 Task: Add Sprouts Shredded Mexican Style Cheese to the cart.
Action: Mouse moved to (364, 158)
Screenshot: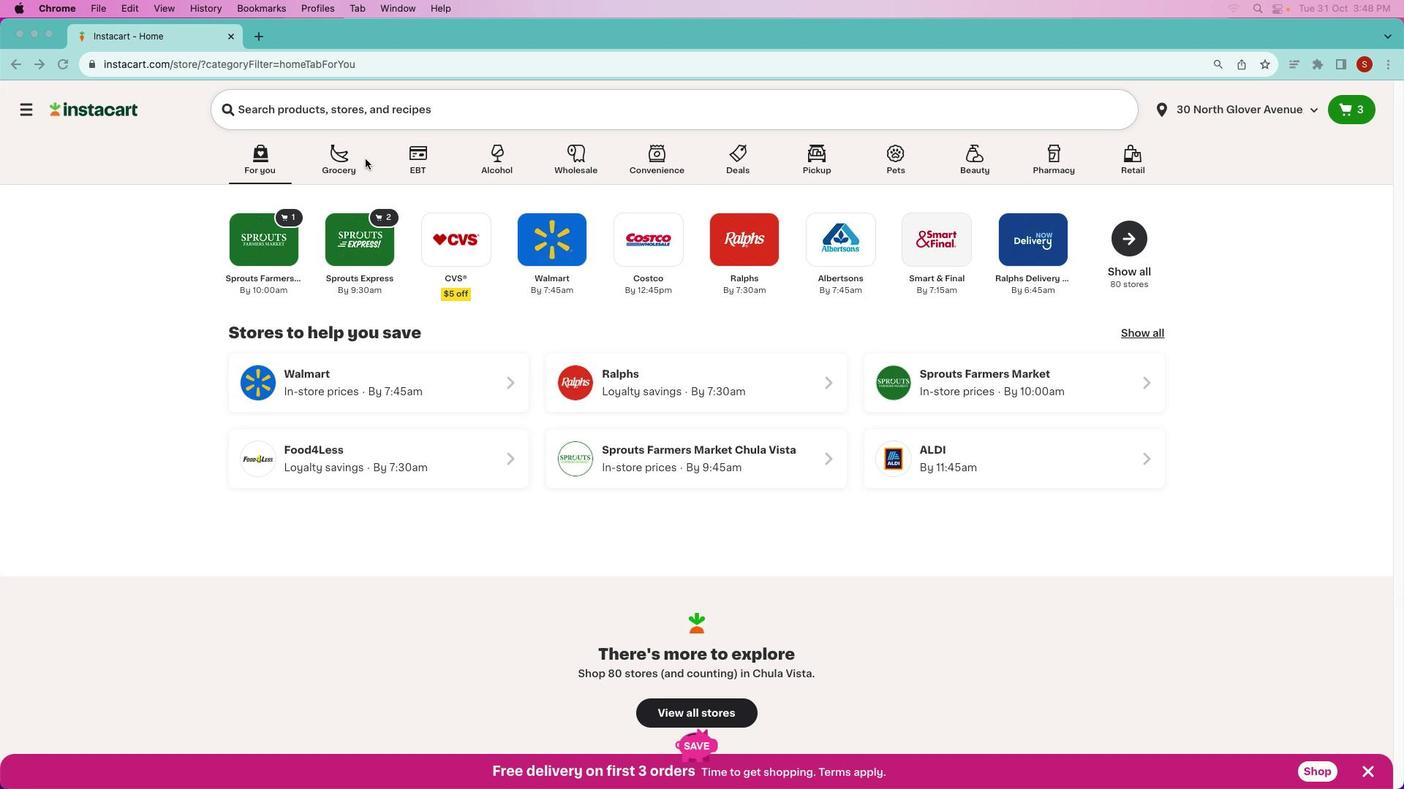 
Action: Mouse pressed left at (364, 158)
Screenshot: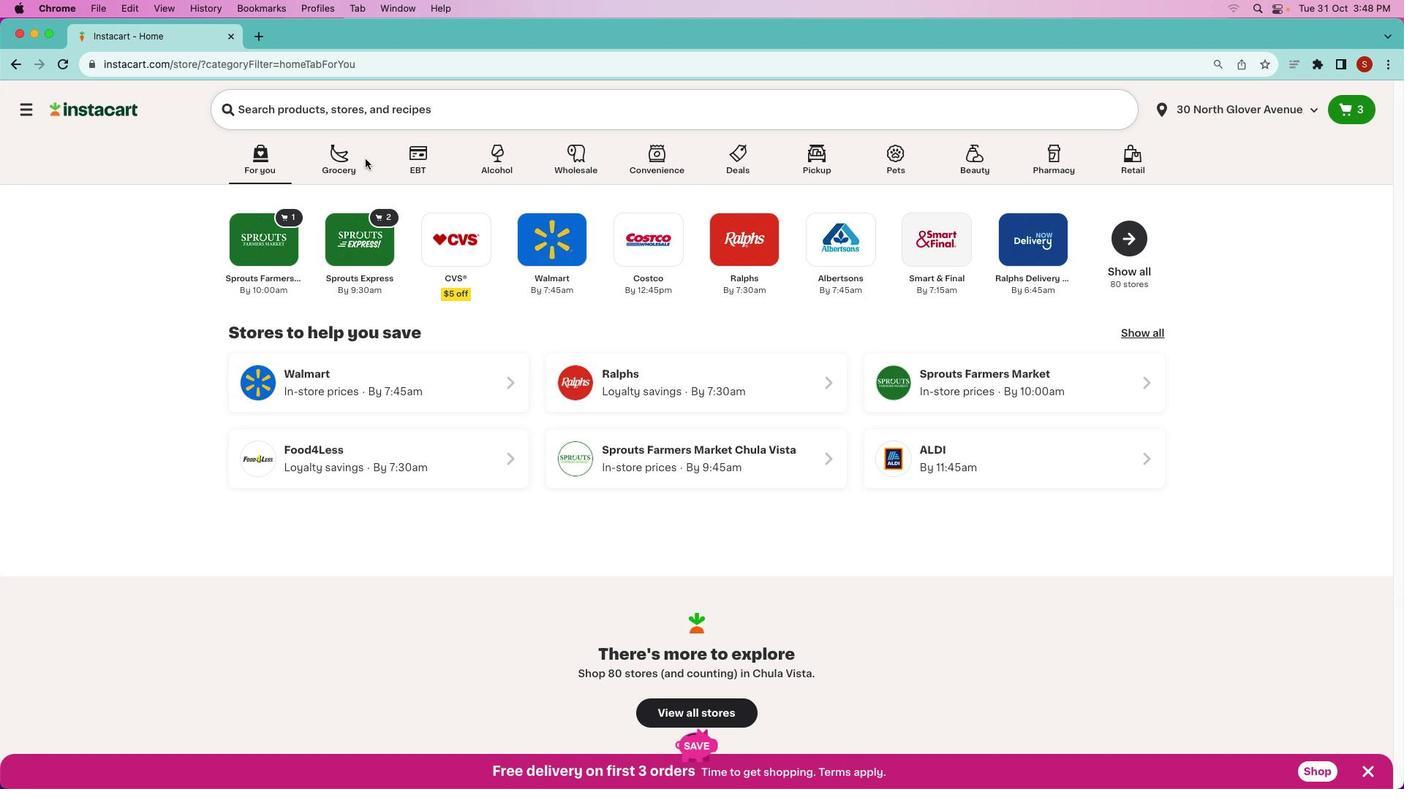 
Action: Mouse moved to (364, 159)
Screenshot: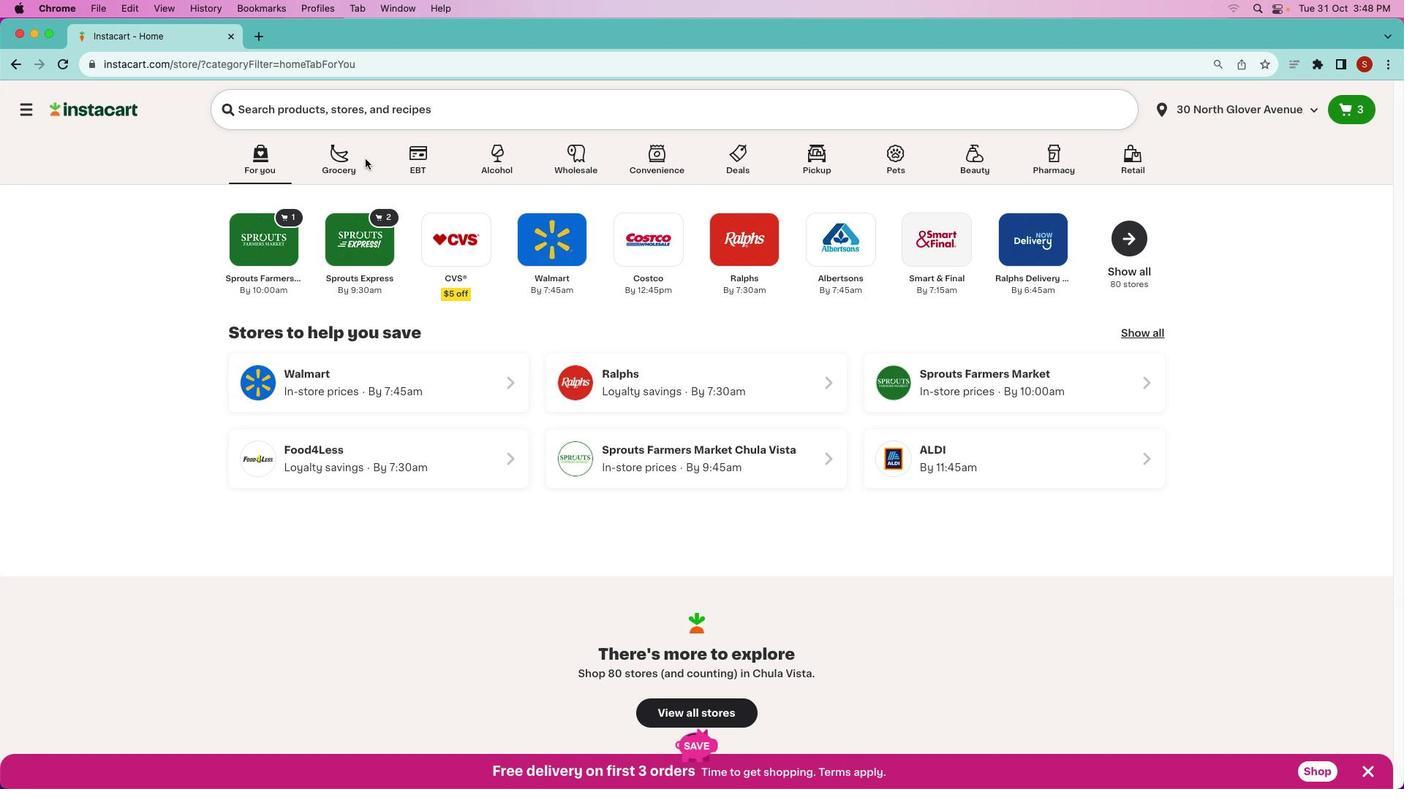 
Action: Mouse pressed left at (364, 159)
Screenshot: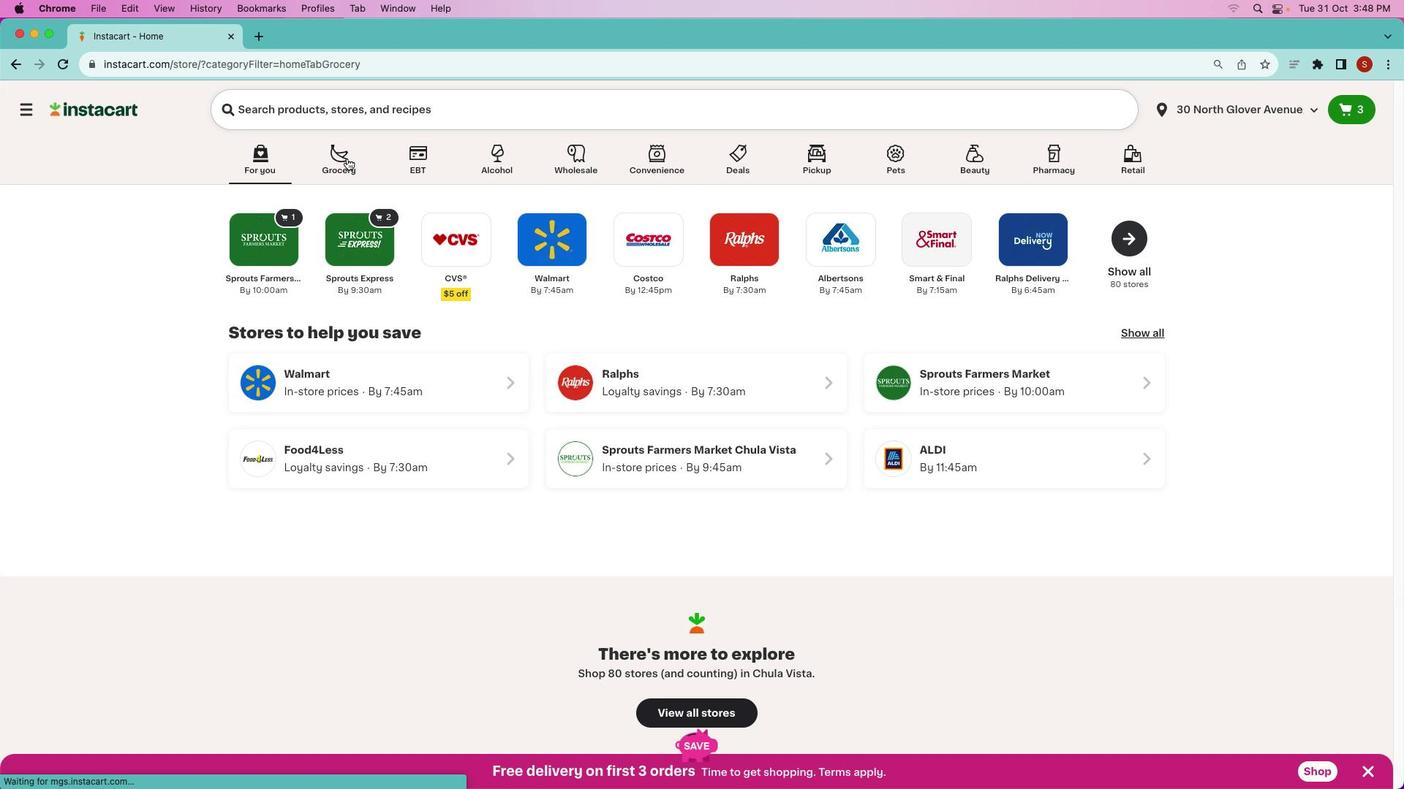 
Action: Mouse moved to (337, 156)
Screenshot: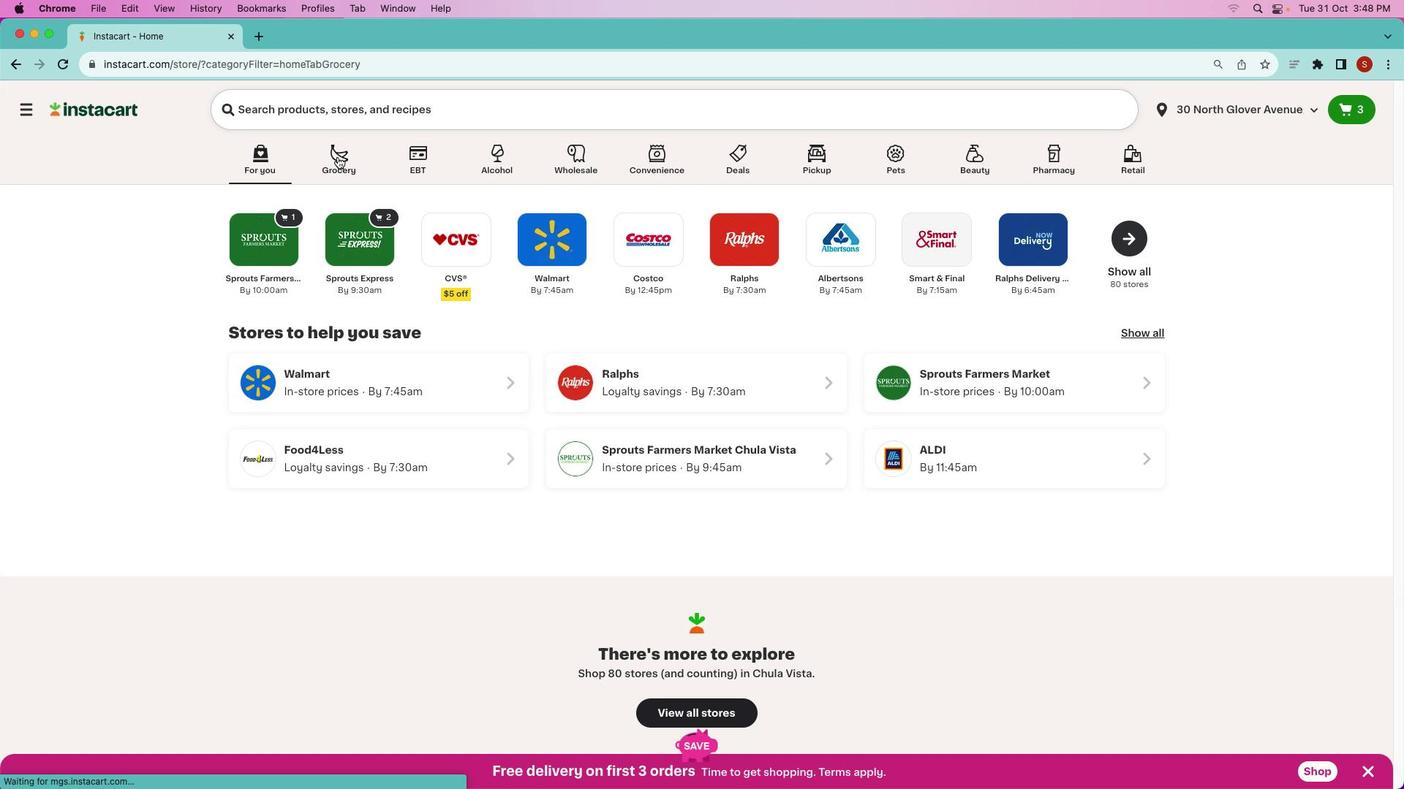 
Action: Mouse pressed left at (337, 156)
Screenshot: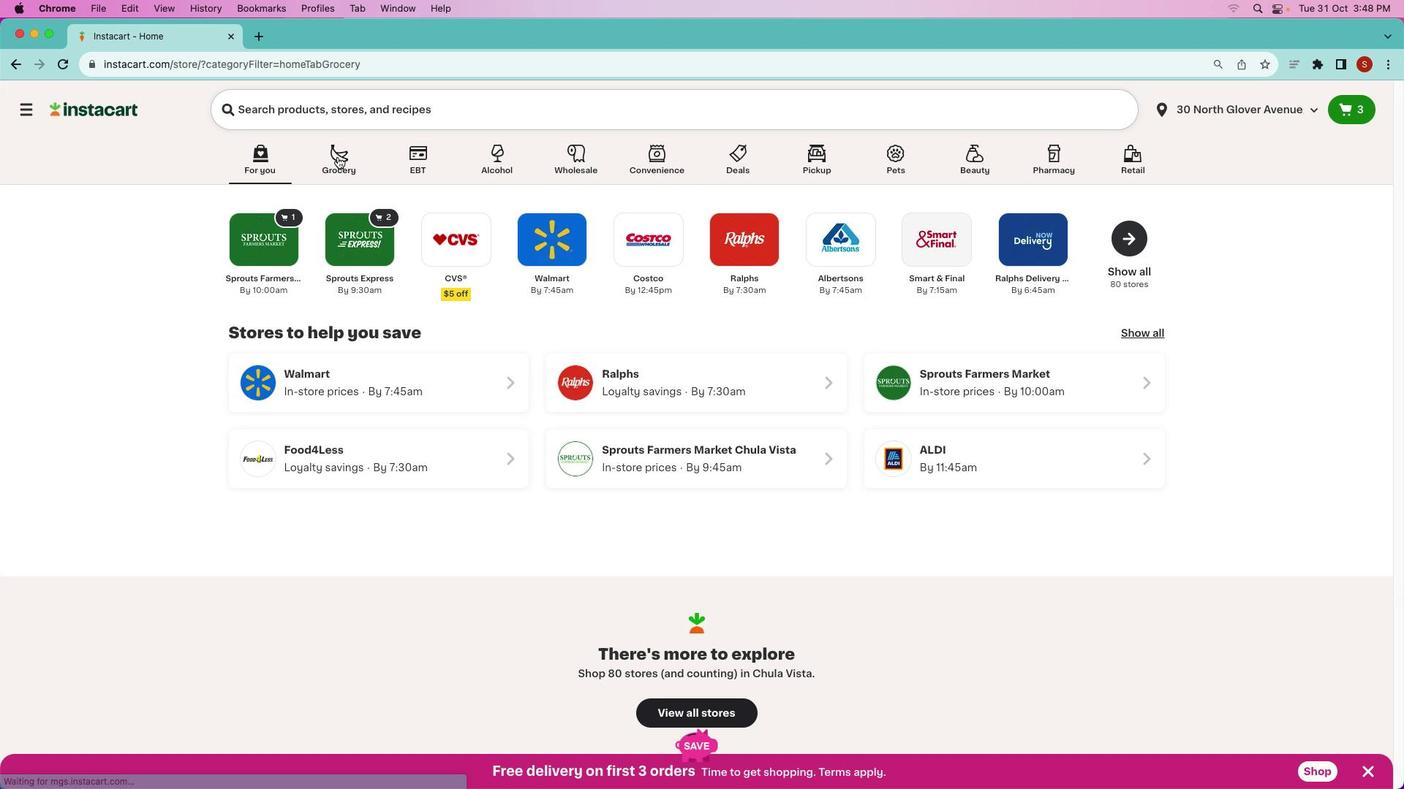 
Action: Mouse pressed left at (337, 156)
Screenshot: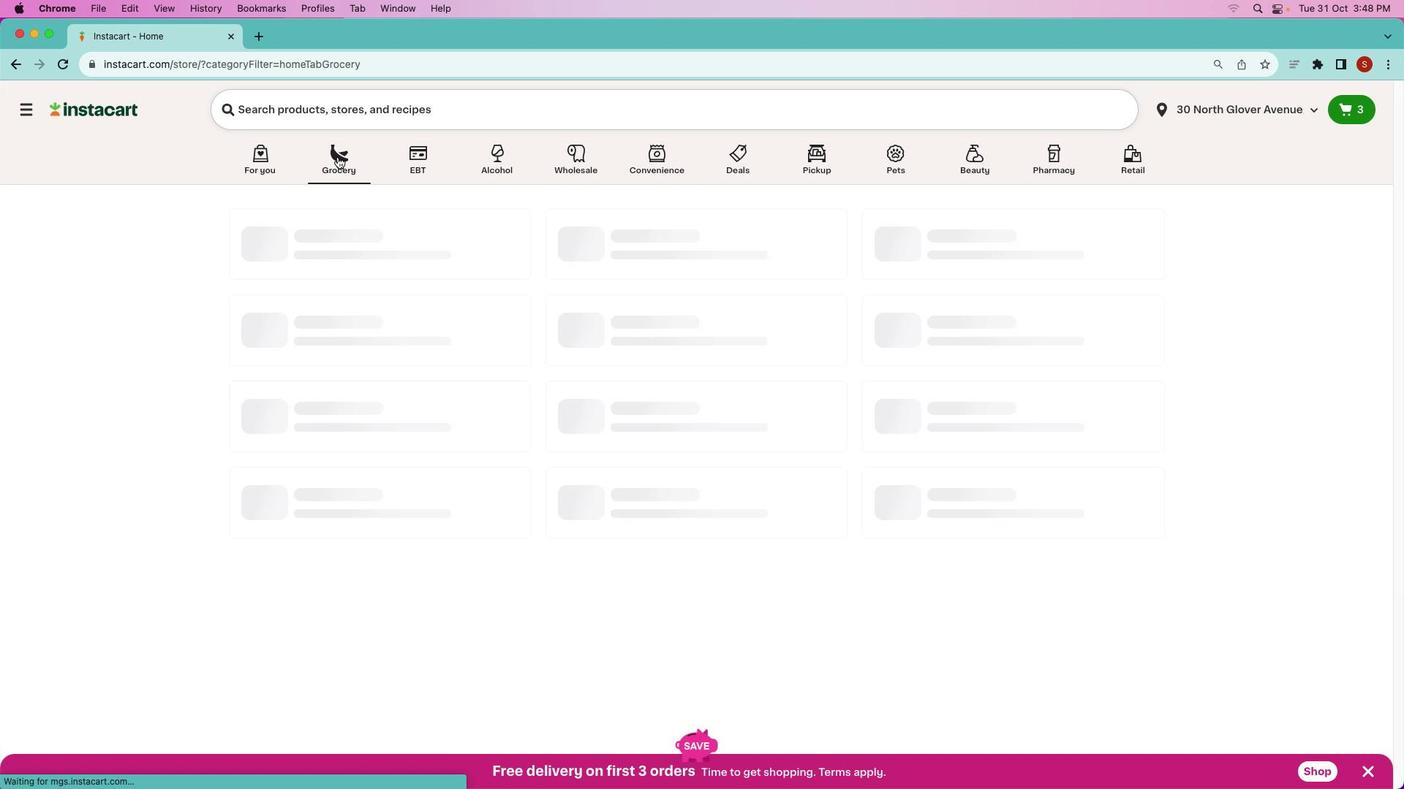 
Action: Mouse moved to (619, 397)
Screenshot: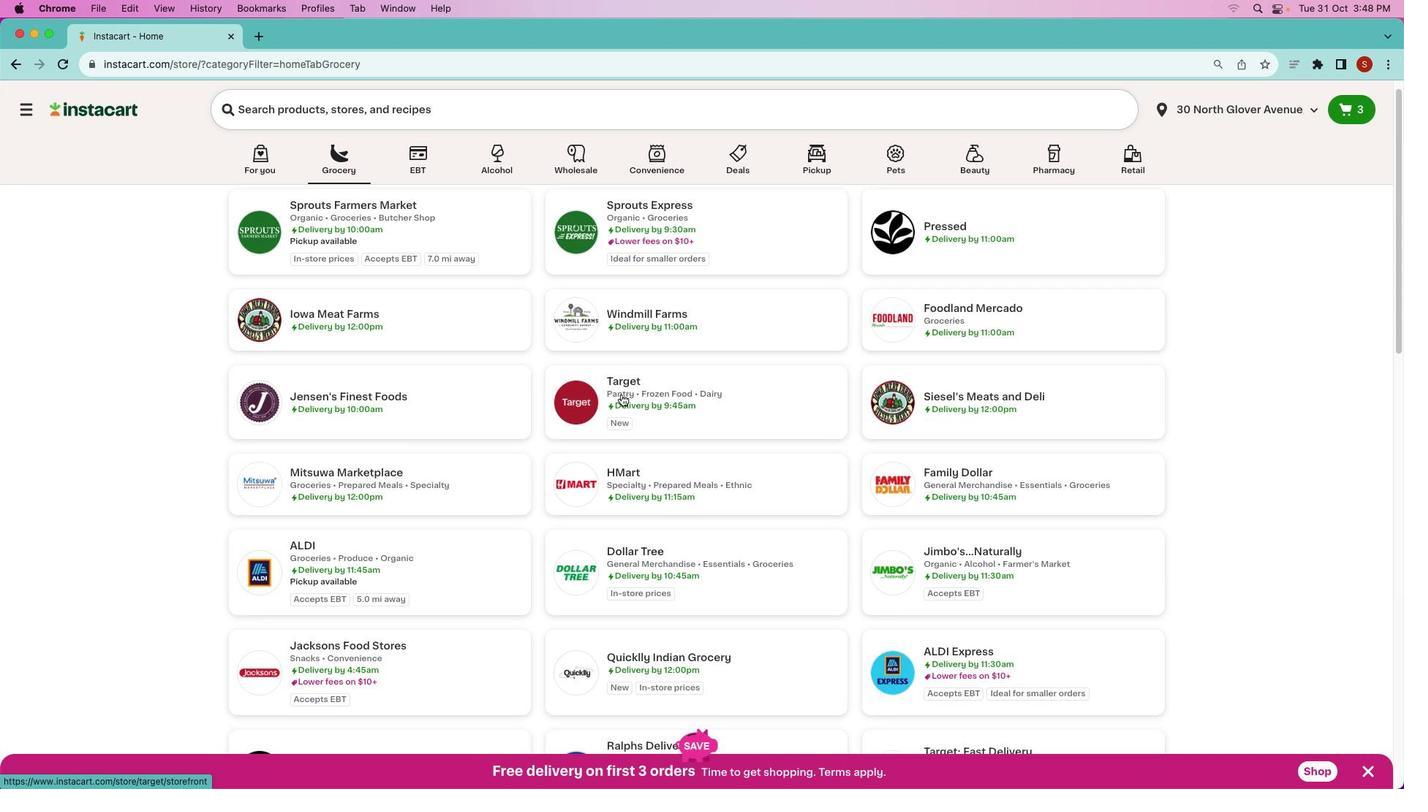 
Action: Mouse scrolled (619, 397) with delta (0, 0)
Screenshot: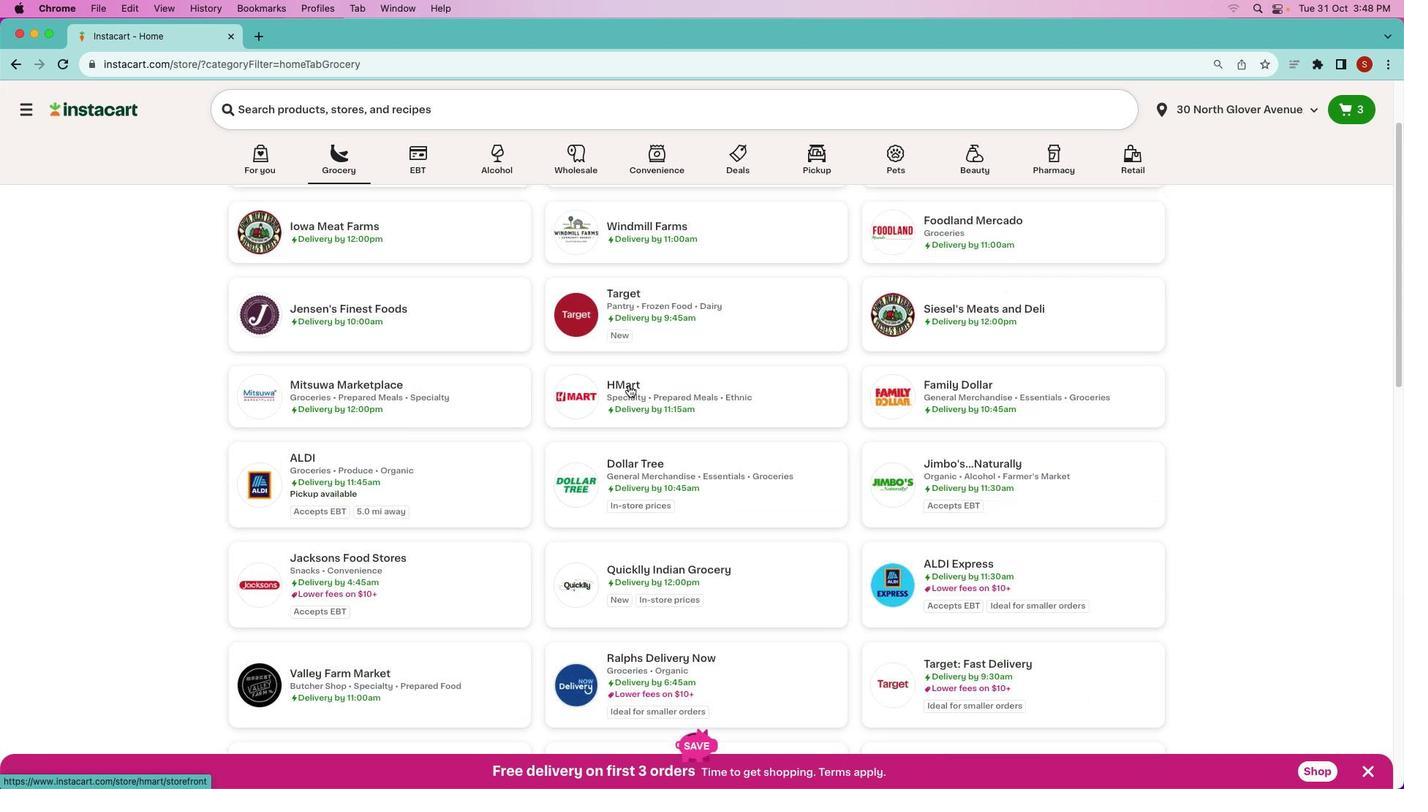 
Action: Mouse scrolled (619, 397) with delta (0, 0)
Screenshot: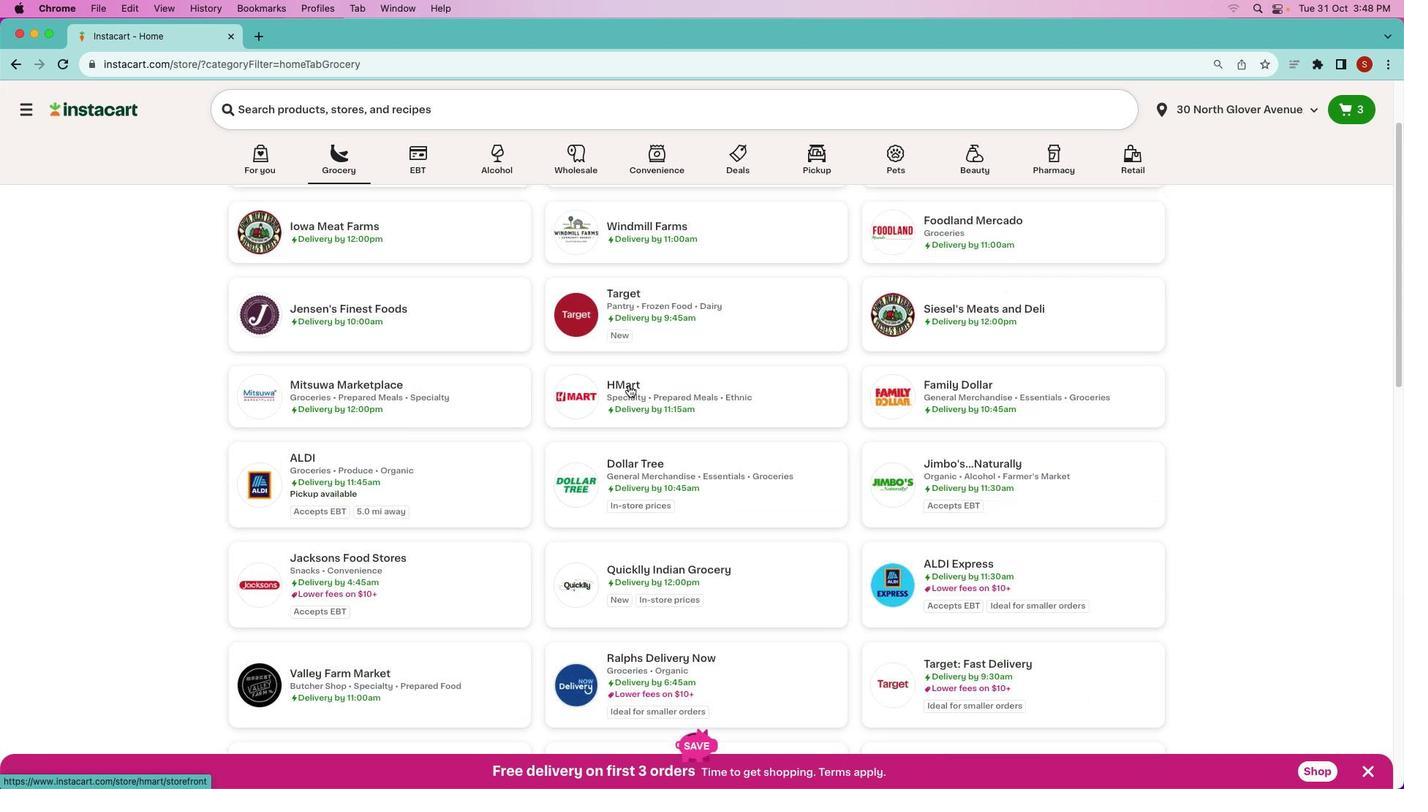 
Action: Mouse scrolled (619, 397) with delta (0, -2)
Screenshot: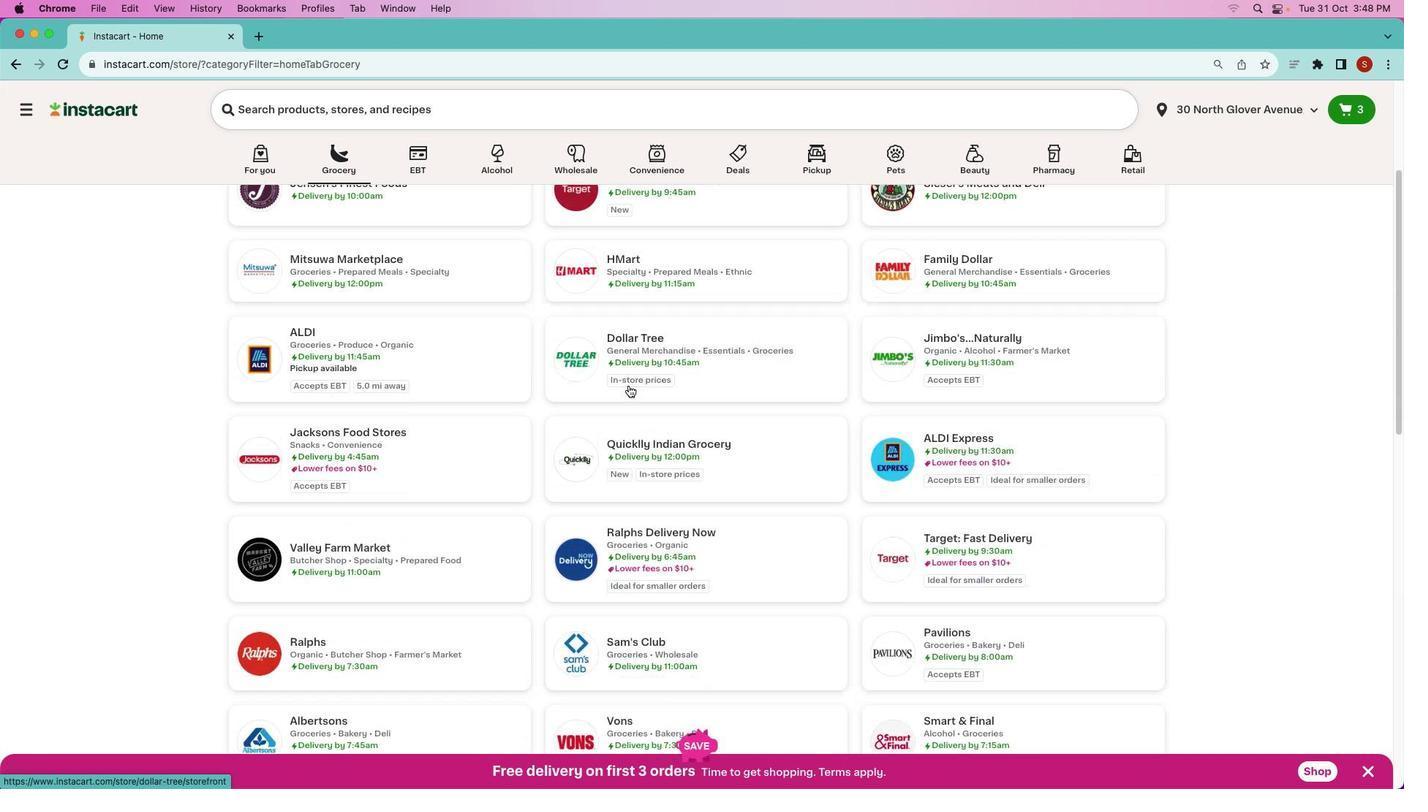
Action: Mouse scrolled (619, 397) with delta (0, -3)
Screenshot: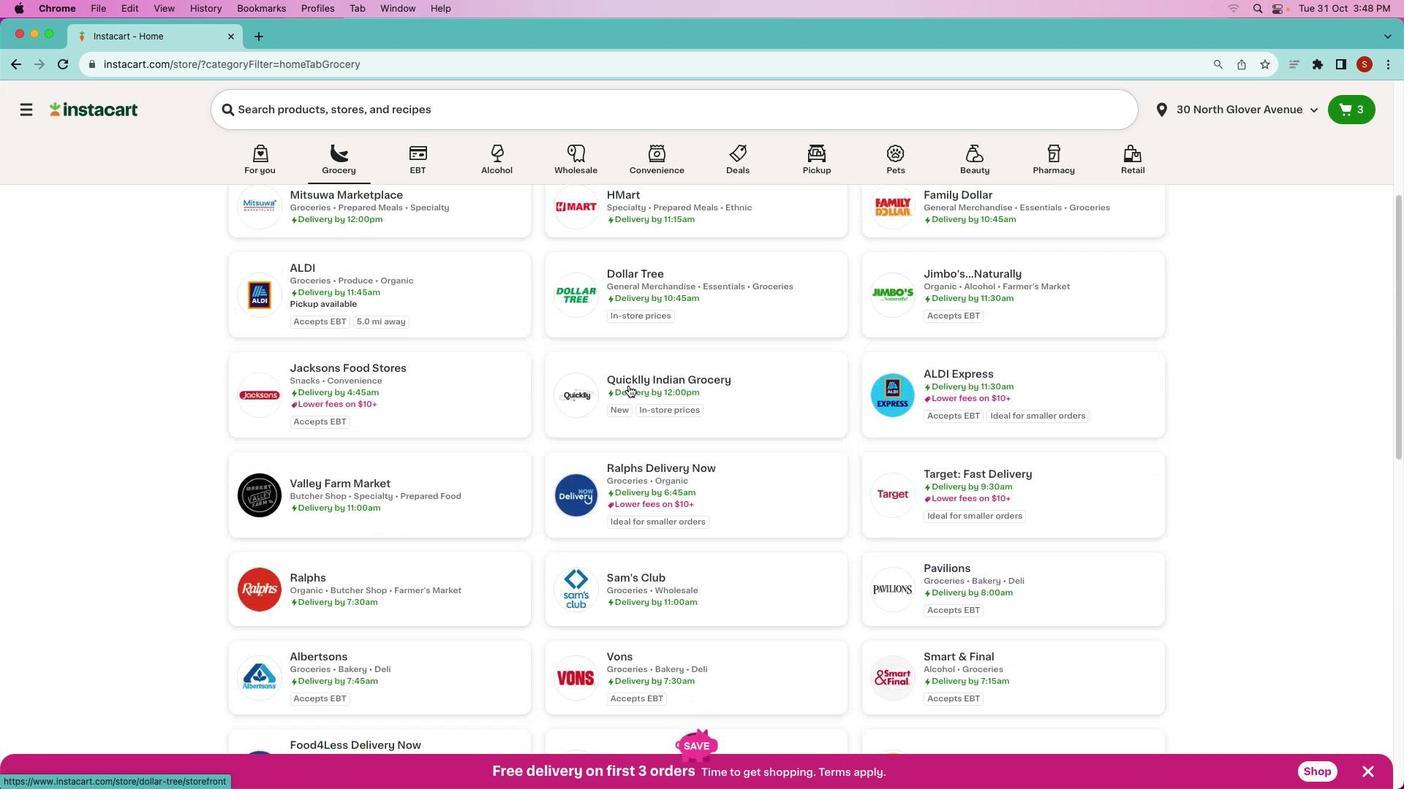 
Action: Mouse moved to (628, 389)
Screenshot: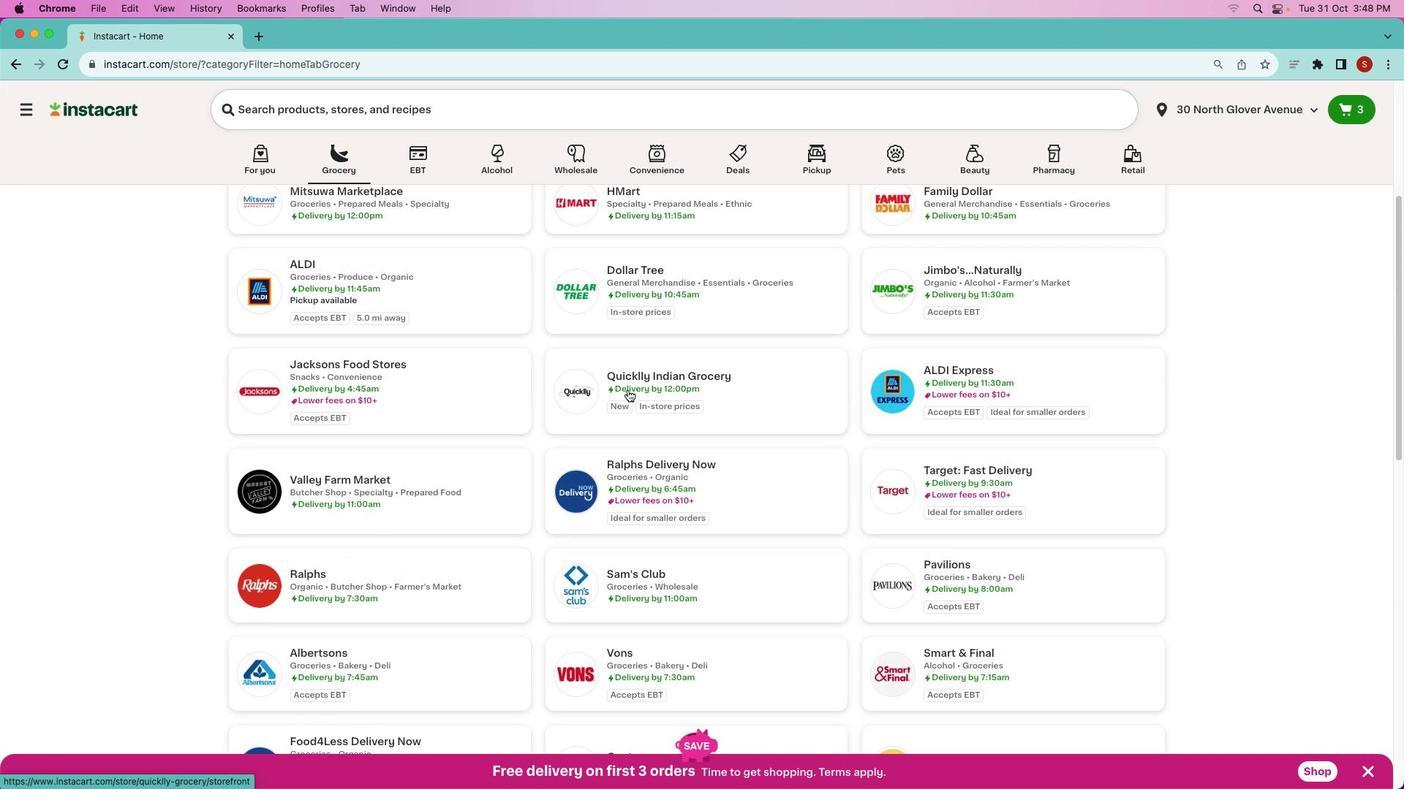 
Action: Mouse scrolled (628, 389) with delta (0, 0)
Screenshot: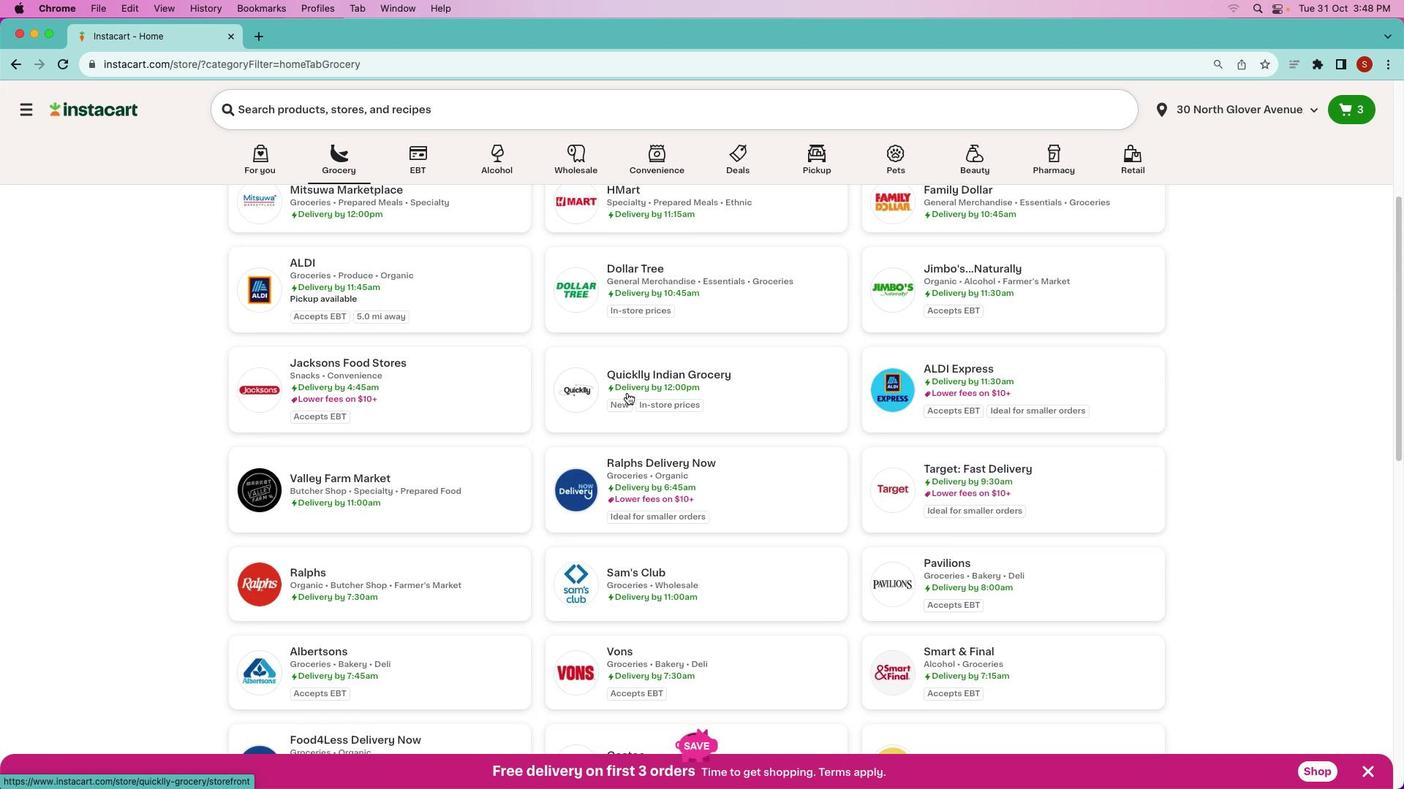 
Action: Mouse moved to (626, 395)
Screenshot: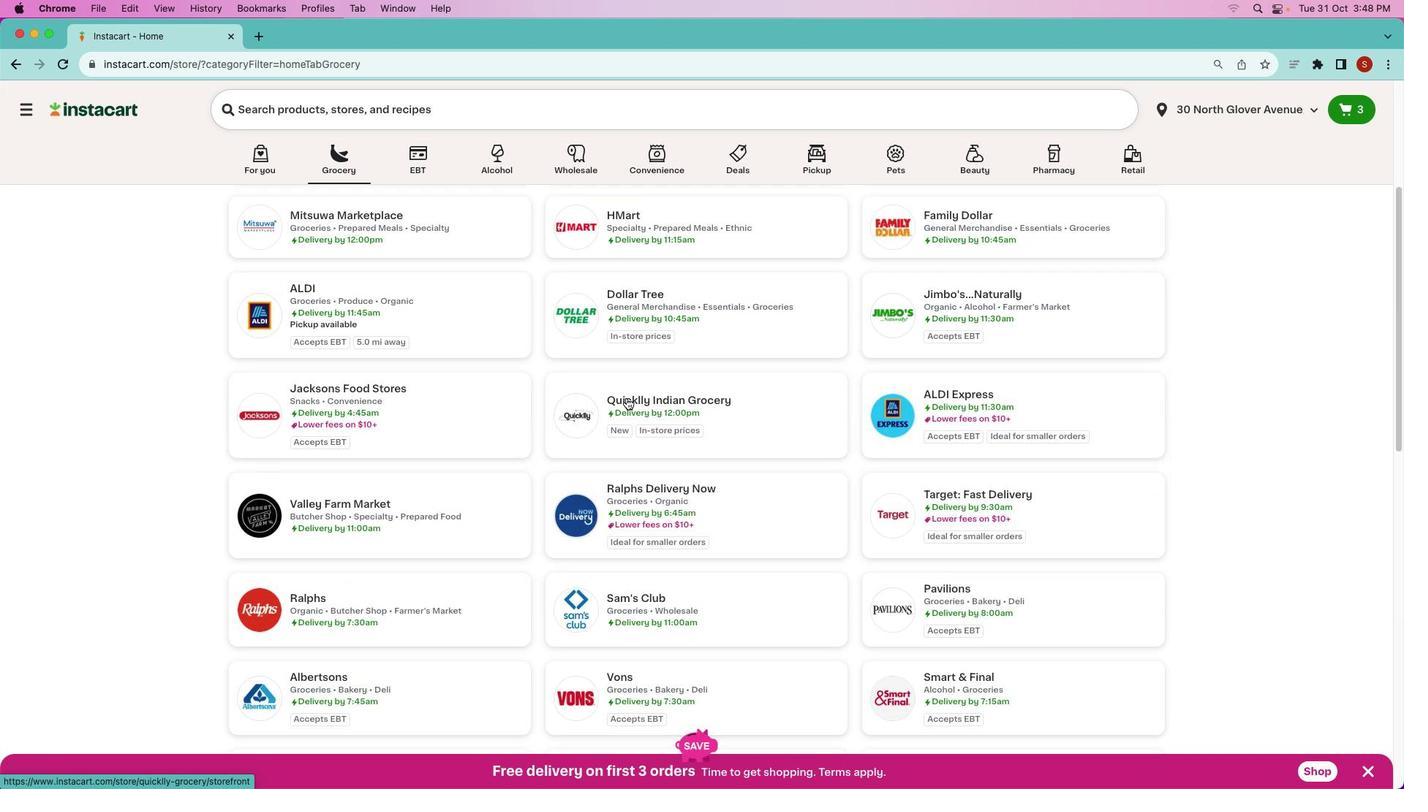 
Action: Mouse scrolled (626, 395) with delta (0, 0)
Screenshot: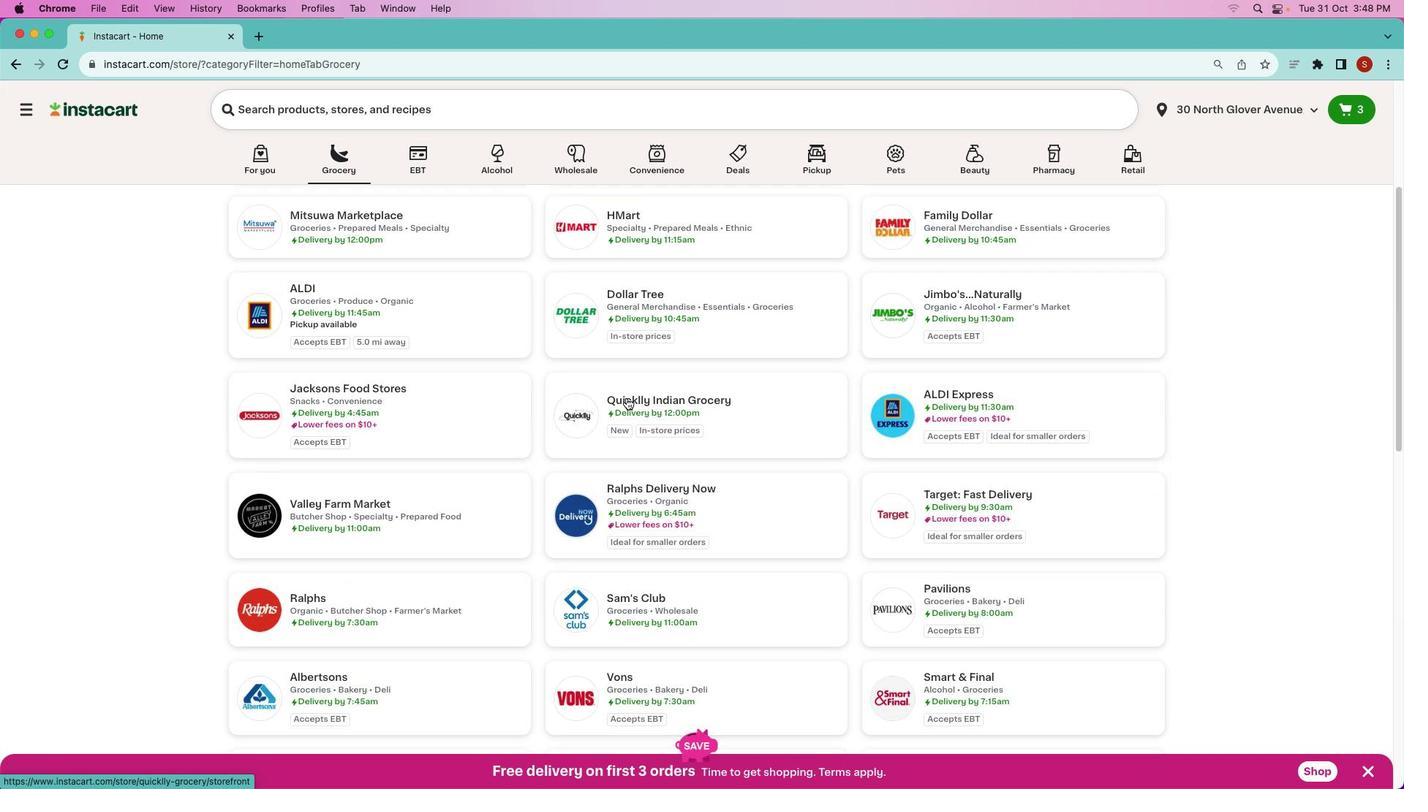 
Action: Mouse scrolled (626, 395) with delta (0, 0)
Screenshot: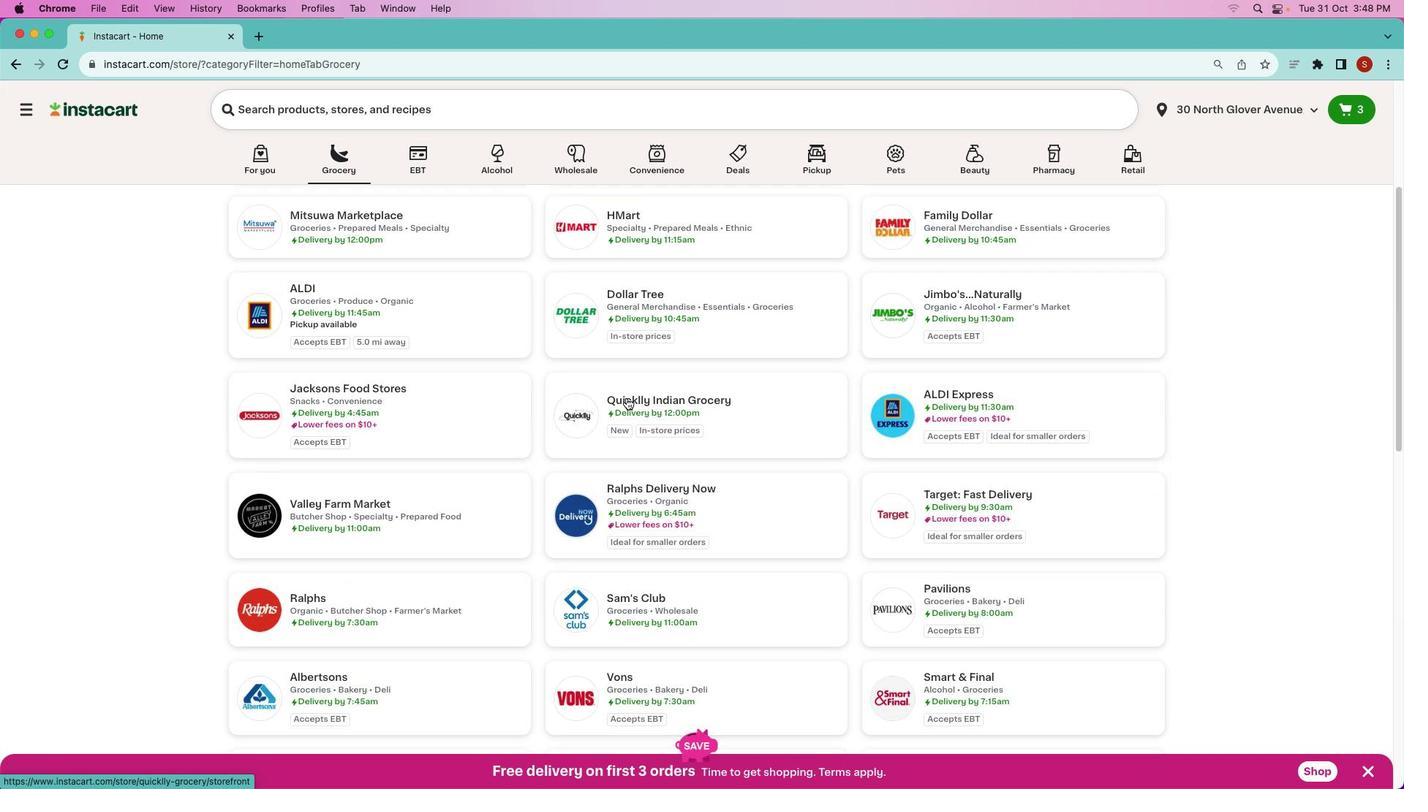 
Action: Mouse moved to (626, 398)
Screenshot: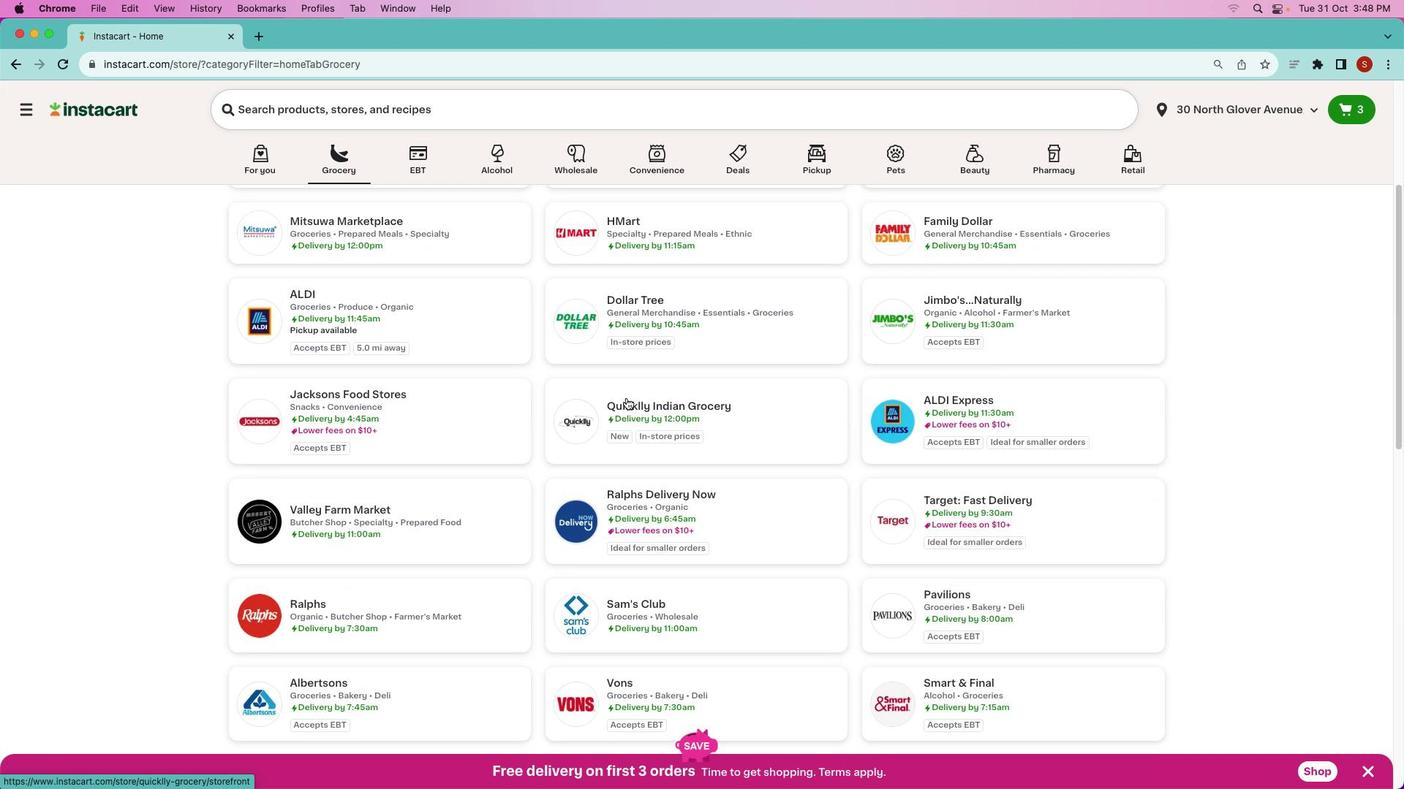 
Action: Mouse scrolled (626, 398) with delta (0, 0)
Screenshot: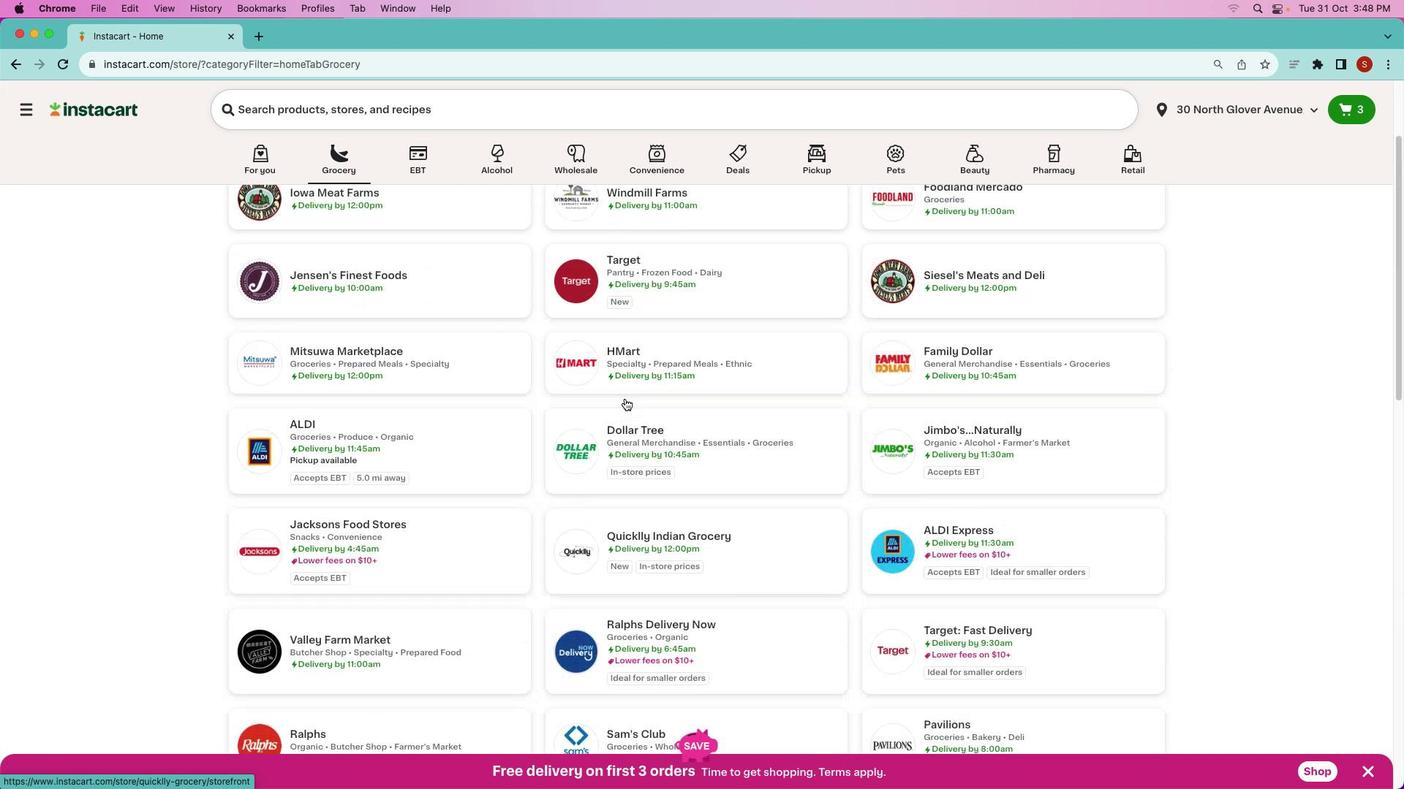 
Action: Mouse scrolled (626, 398) with delta (0, 0)
Screenshot: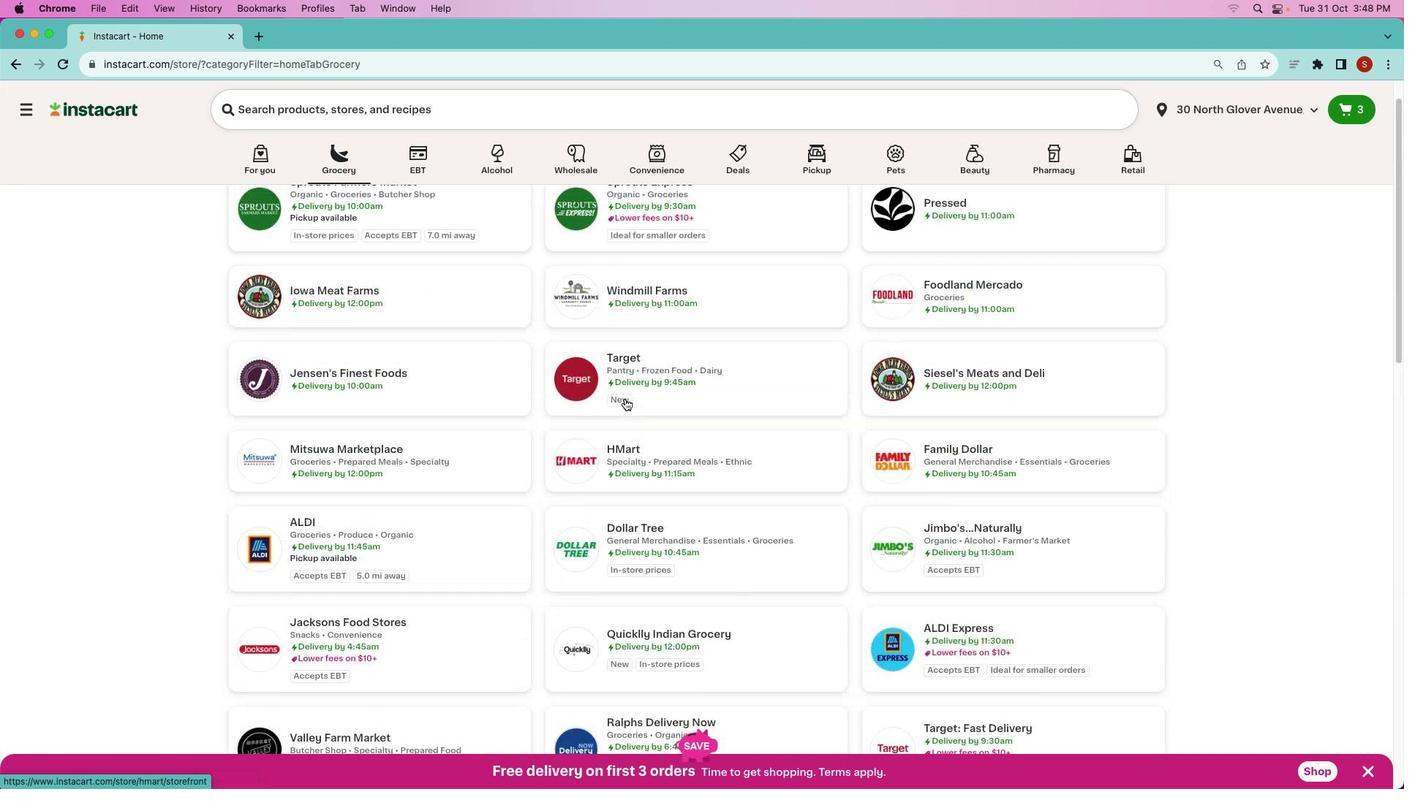 
Action: Mouse scrolled (626, 398) with delta (0, 2)
Screenshot: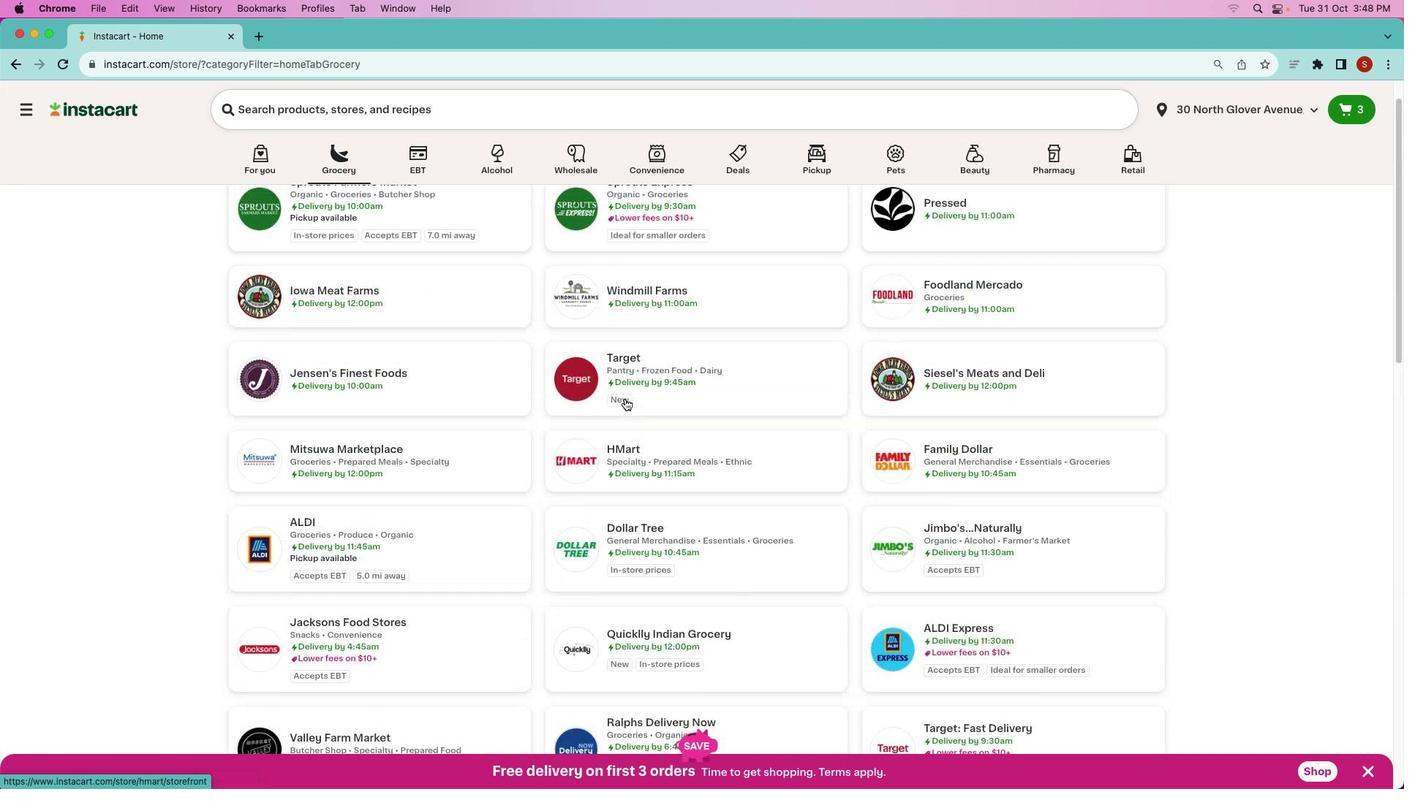 
Action: Mouse scrolled (626, 398) with delta (0, 3)
Screenshot: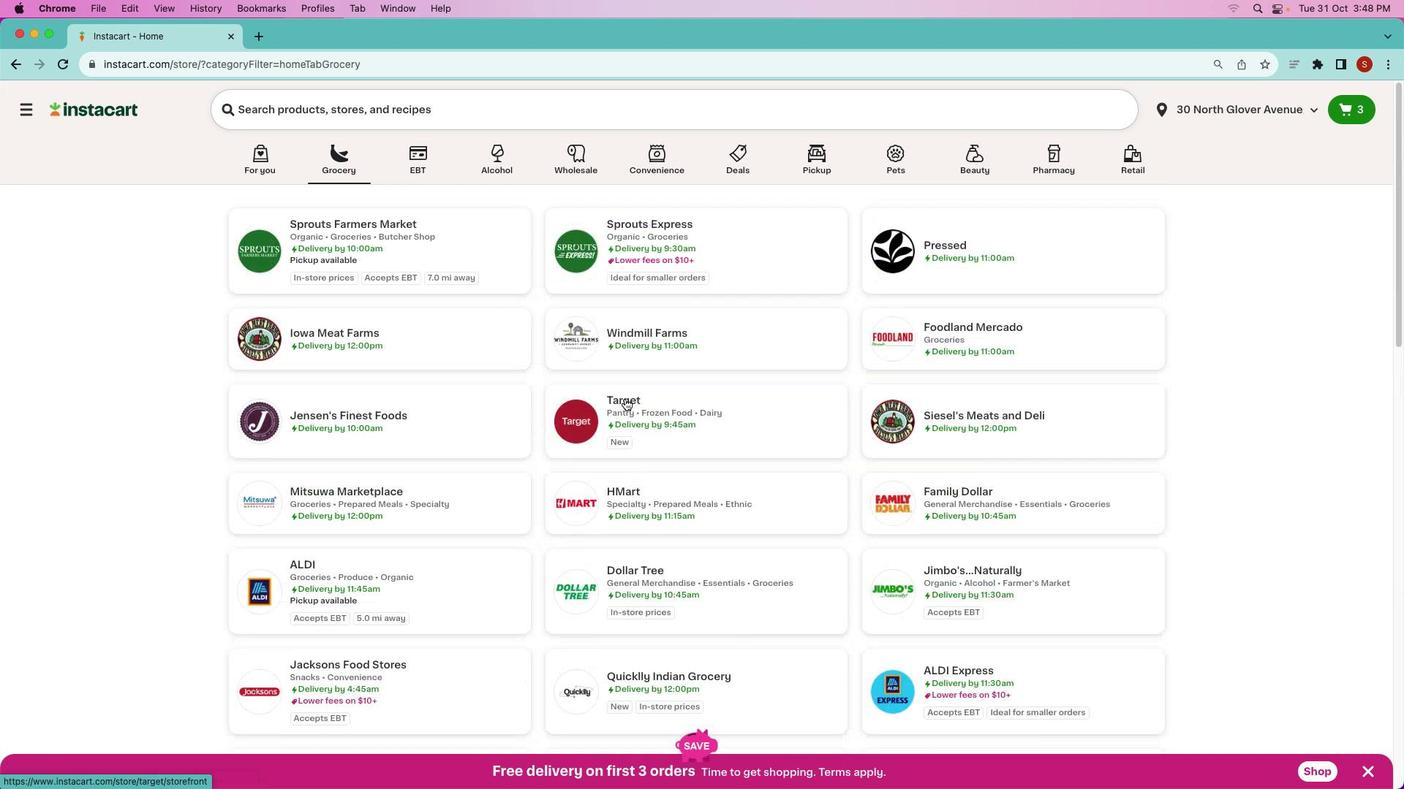 
Action: Mouse scrolled (626, 398) with delta (0, 4)
Screenshot: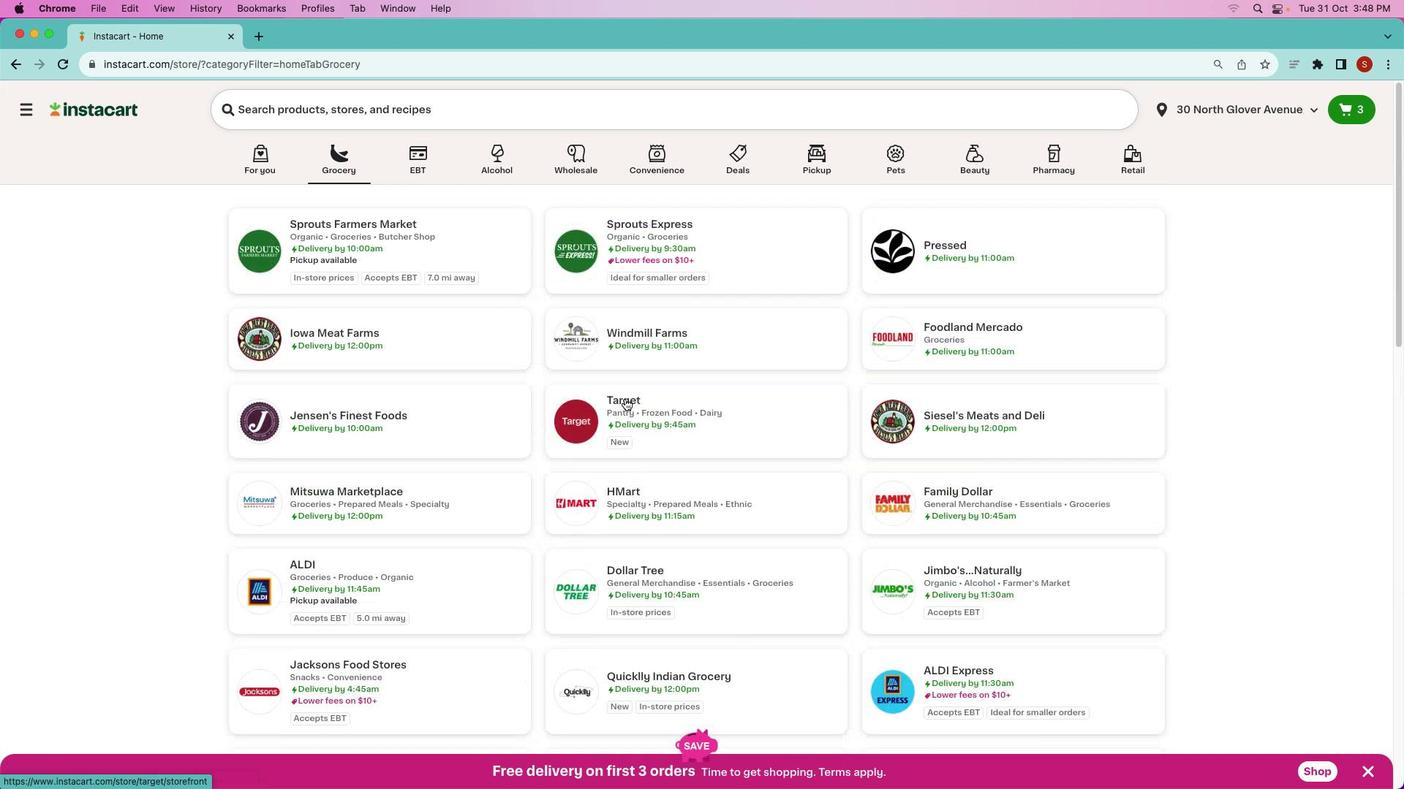 
Action: Mouse scrolled (626, 398) with delta (0, 4)
Screenshot: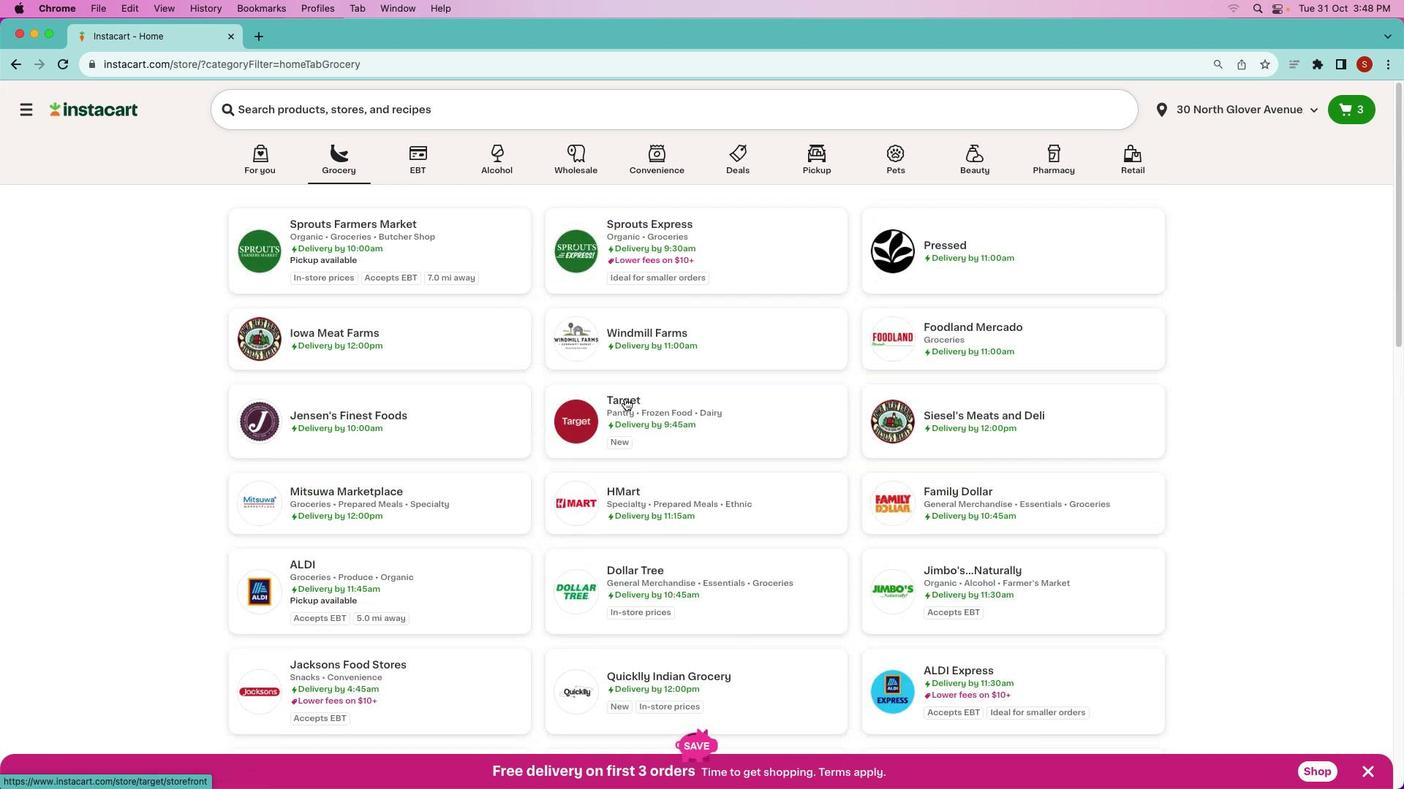
Action: Mouse moved to (397, 232)
Screenshot: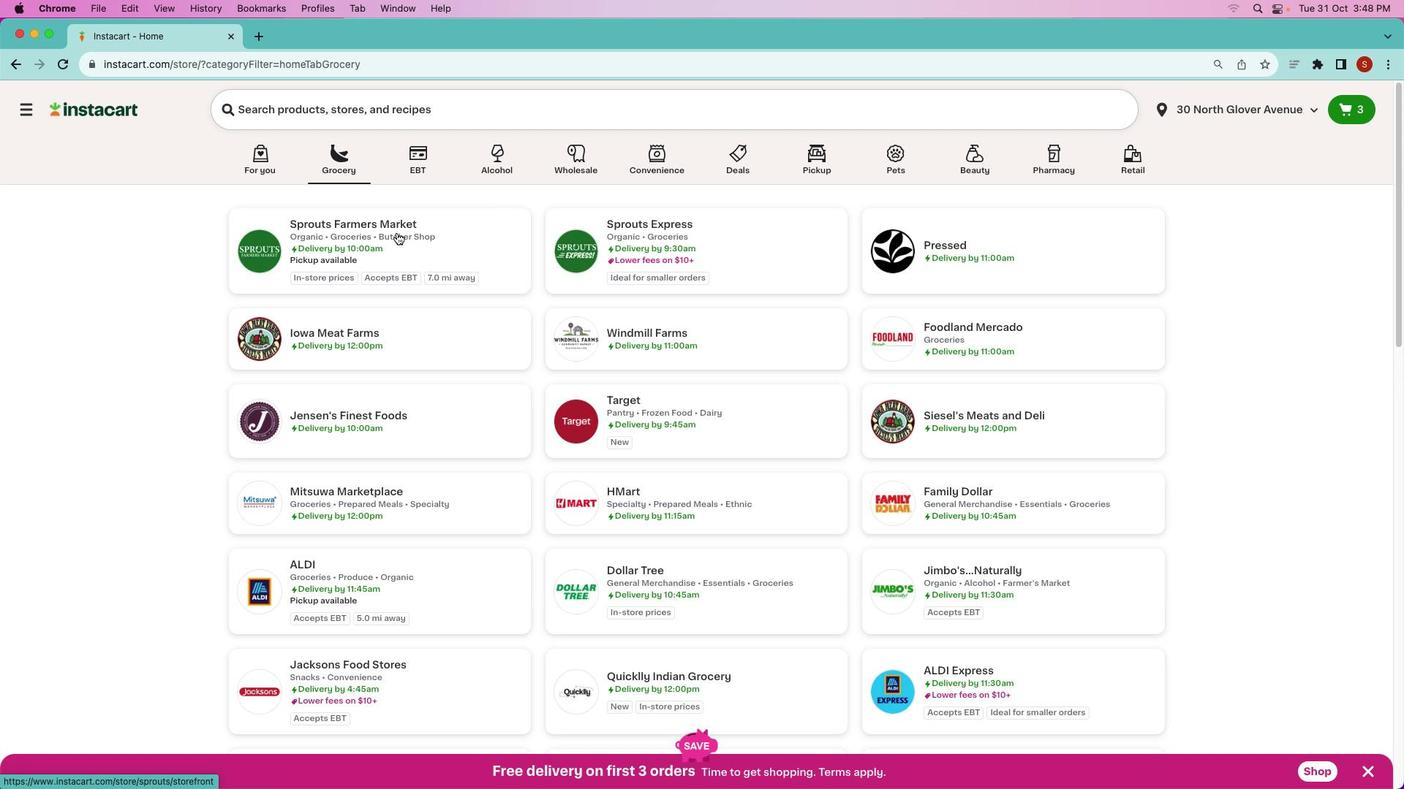 
Action: Mouse pressed left at (397, 232)
Screenshot: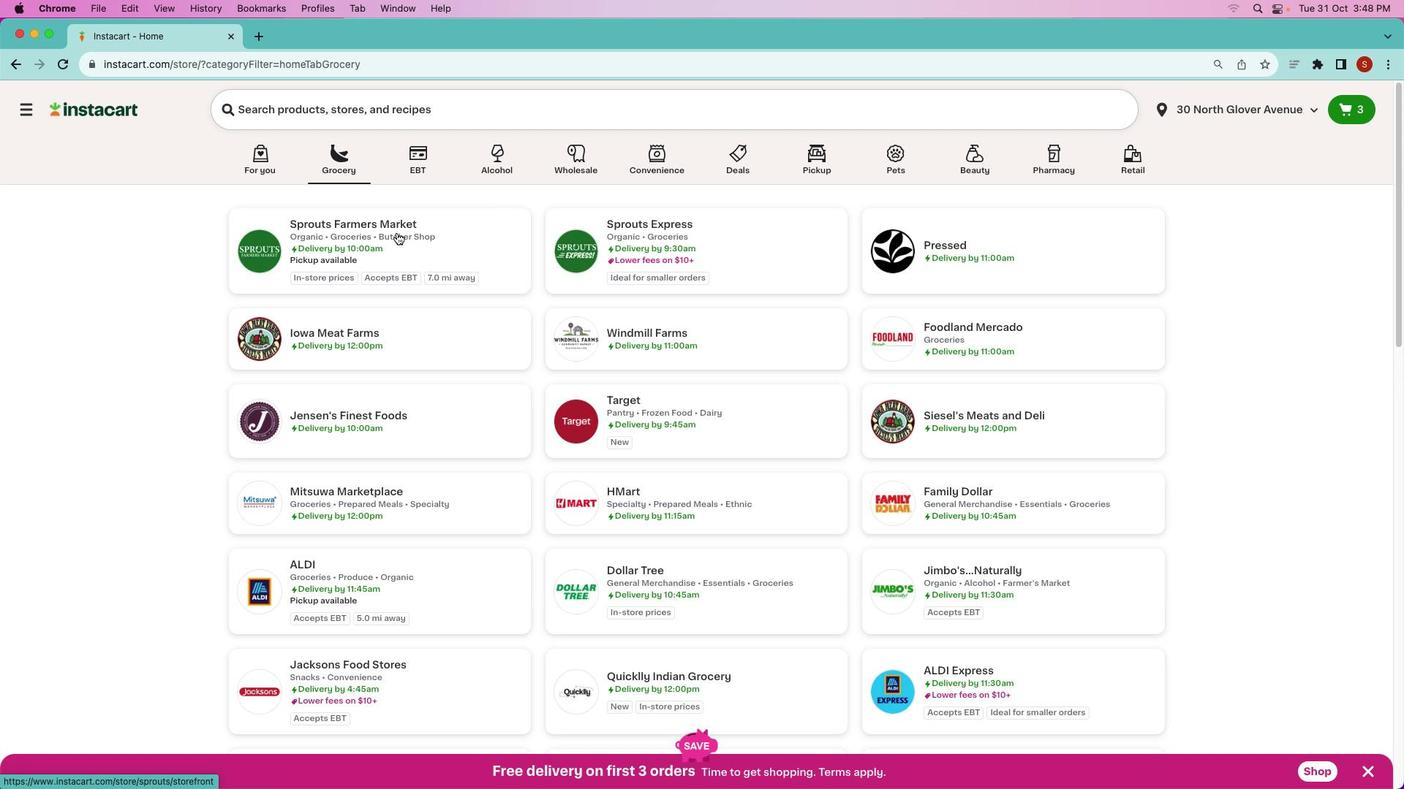 
Action: Mouse pressed left at (397, 232)
Screenshot: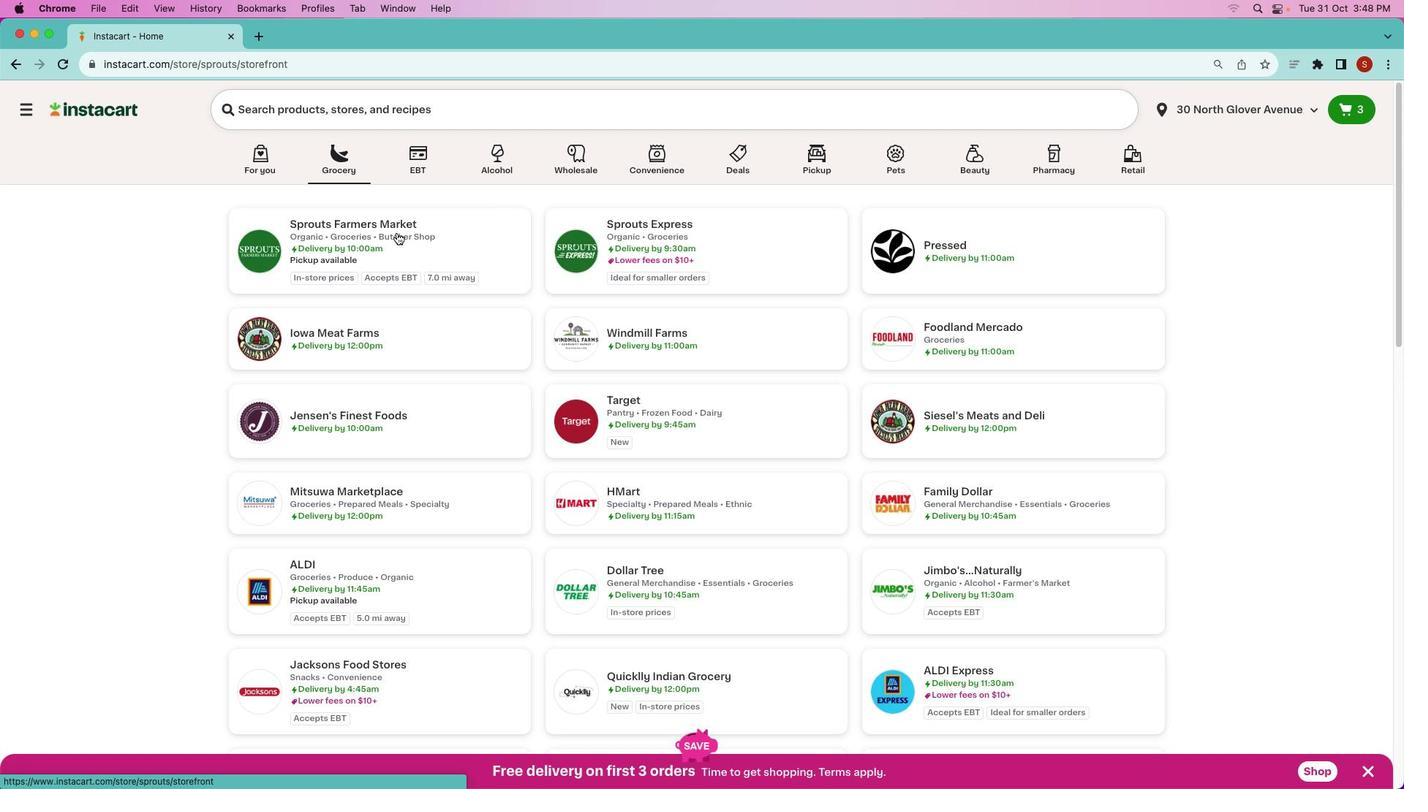 
Action: Mouse moved to (745, 378)
Screenshot: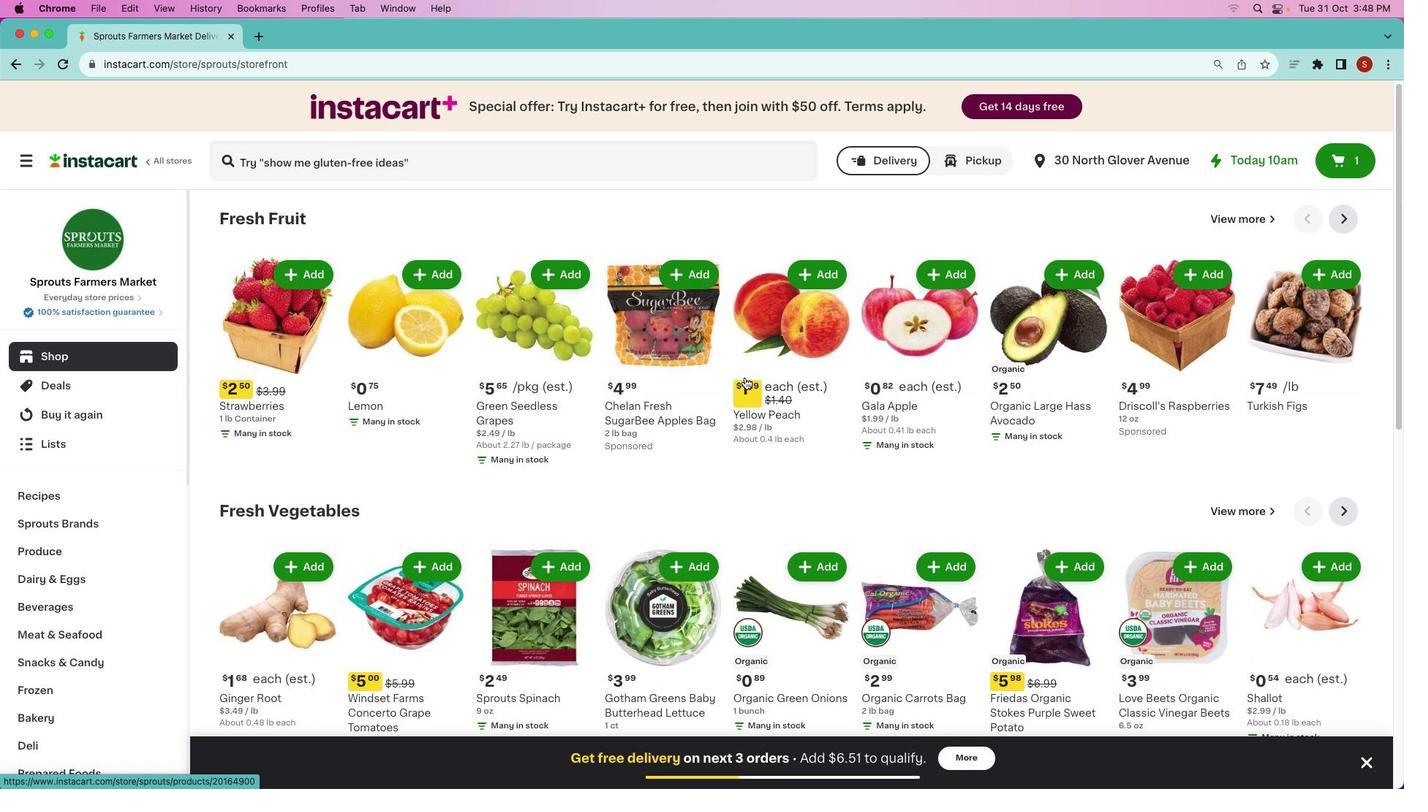 
Action: Mouse scrolled (745, 378) with delta (0, 0)
Screenshot: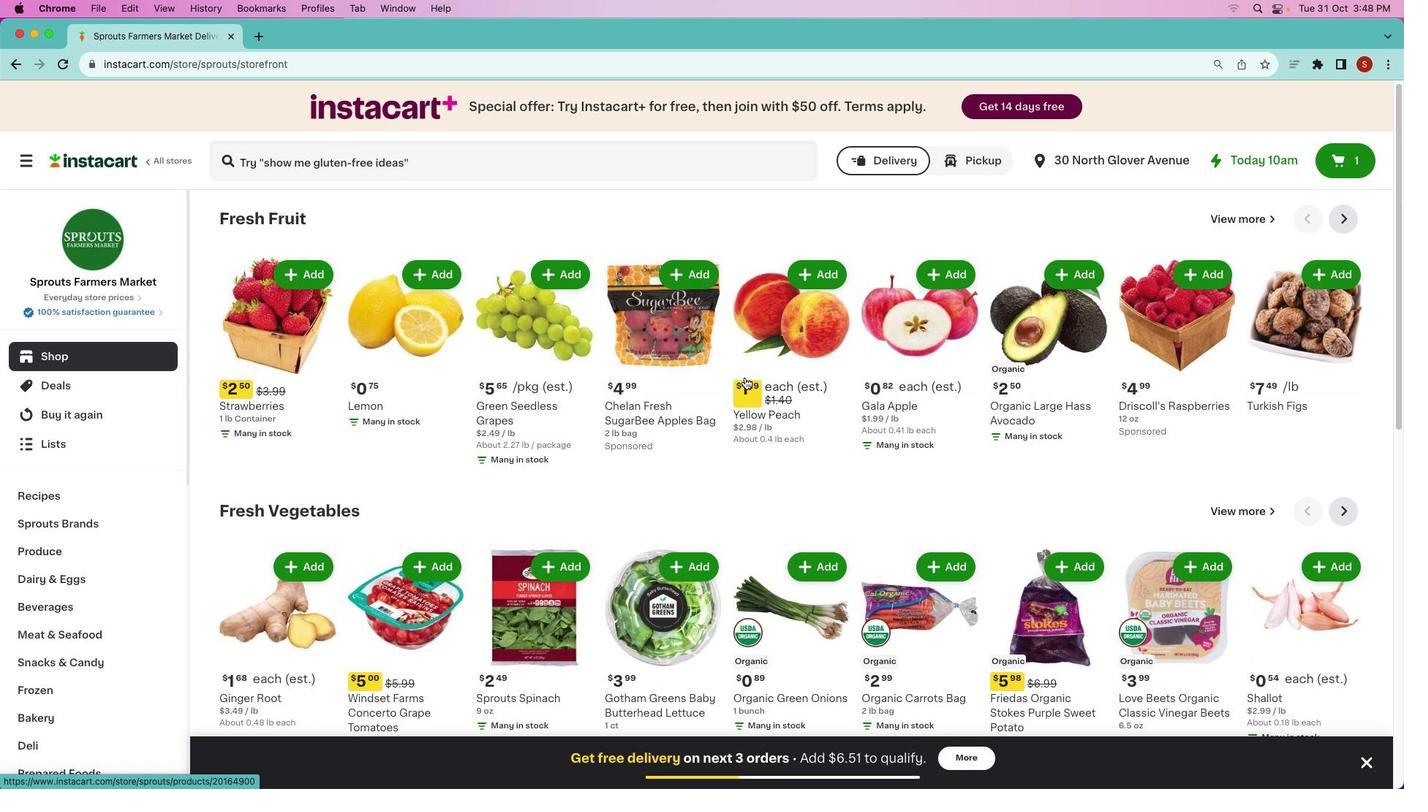 
Action: Mouse scrolled (745, 378) with delta (0, 0)
Screenshot: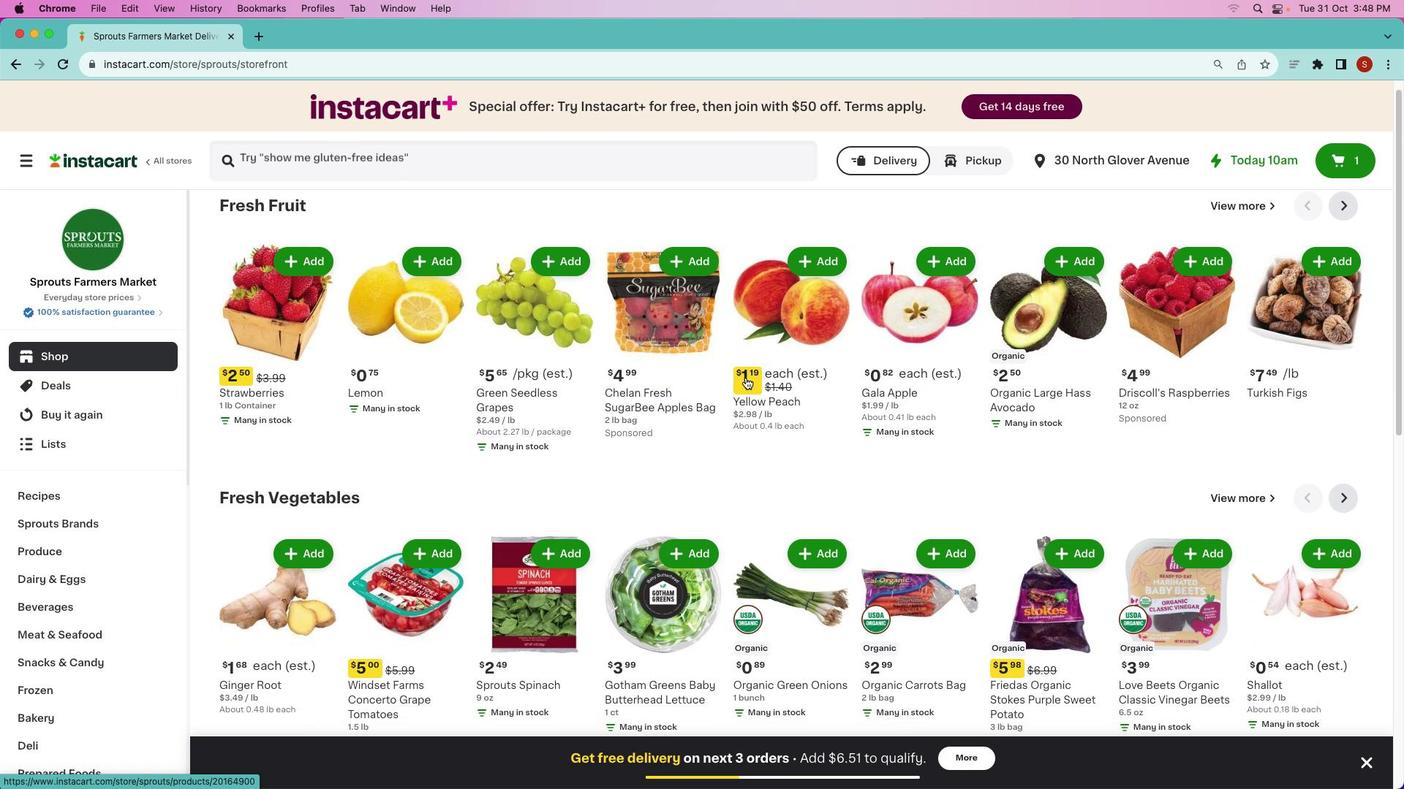 
Action: Mouse moved to (663, 361)
Screenshot: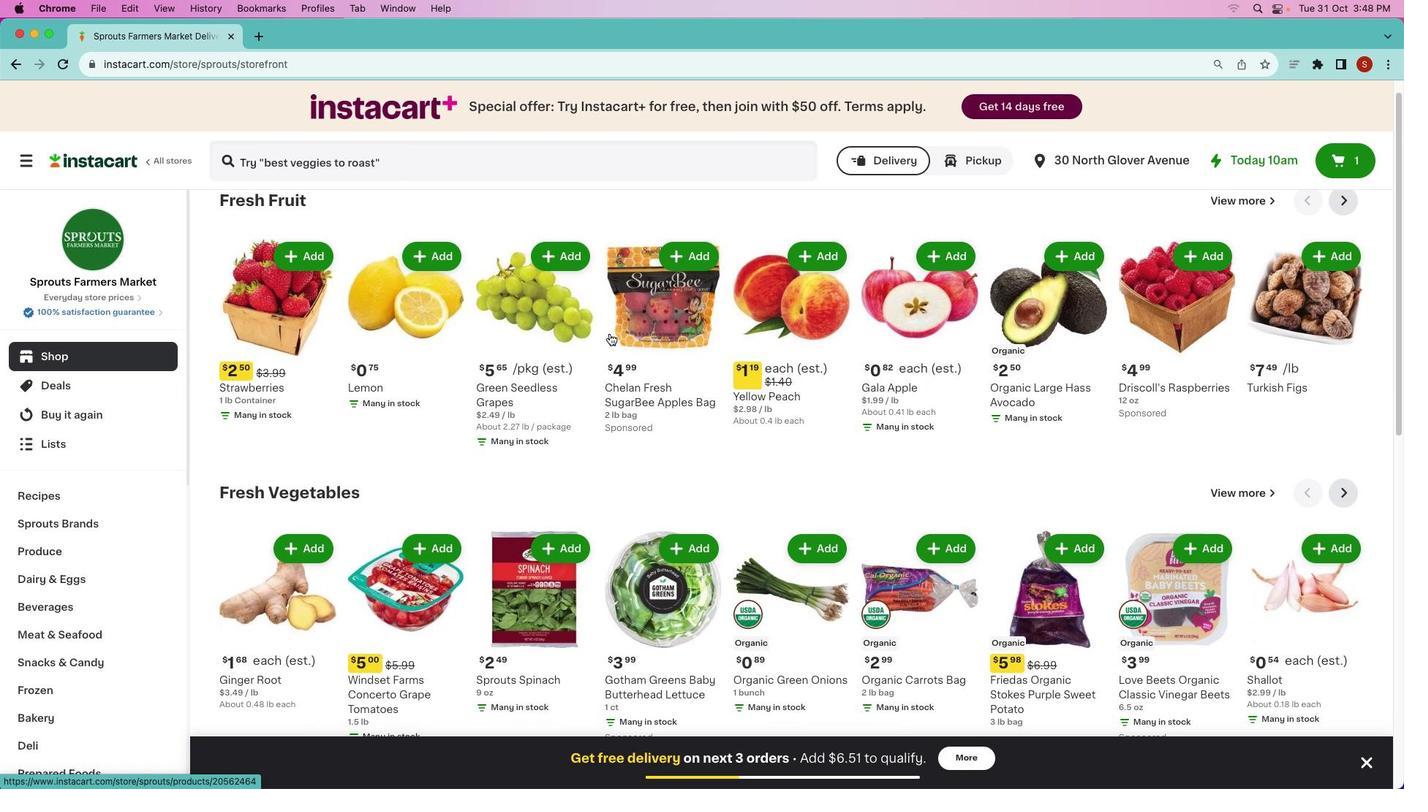 
Action: Mouse scrolled (663, 361) with delta (0, 0)
Screenshot: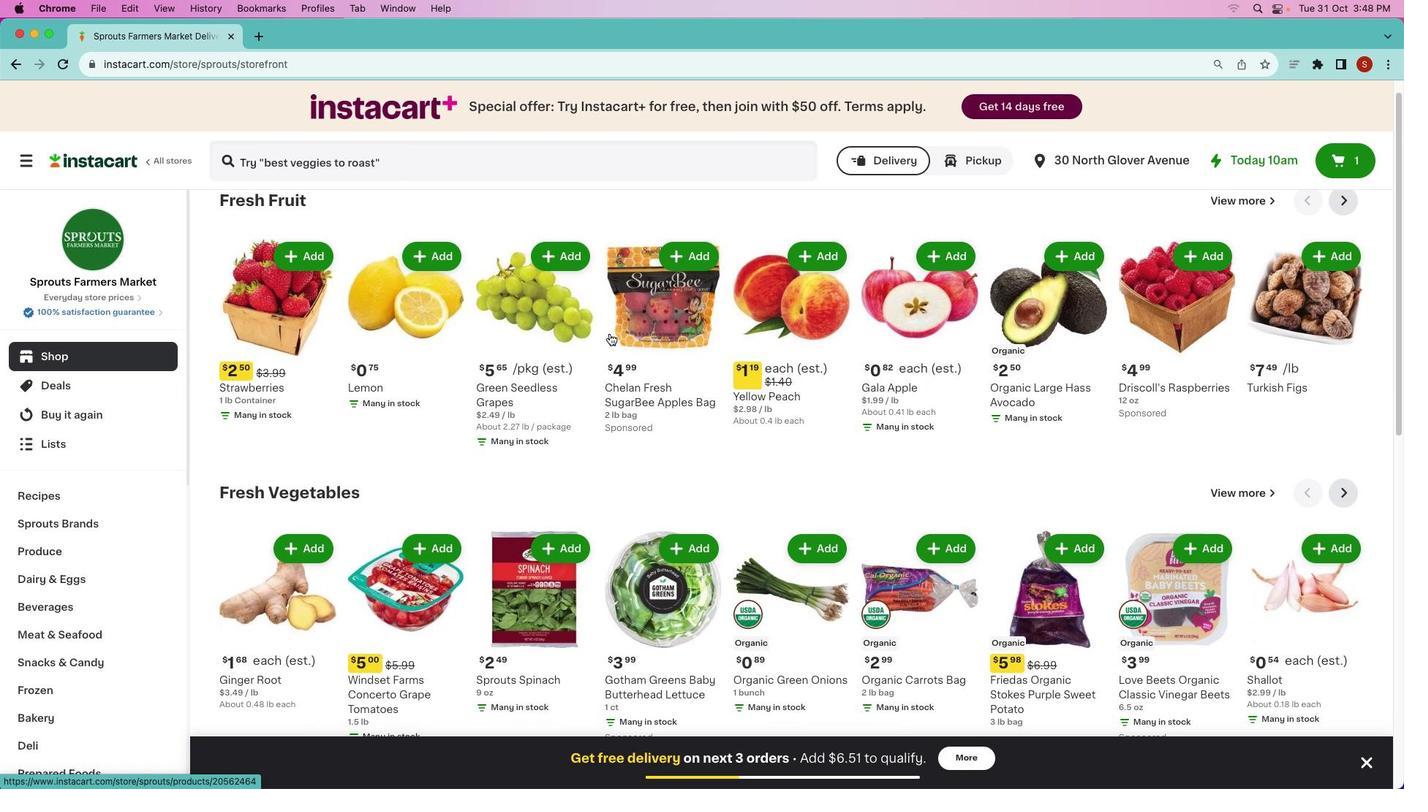 
Action: Mouse moved to (515, 148)
Screenshot: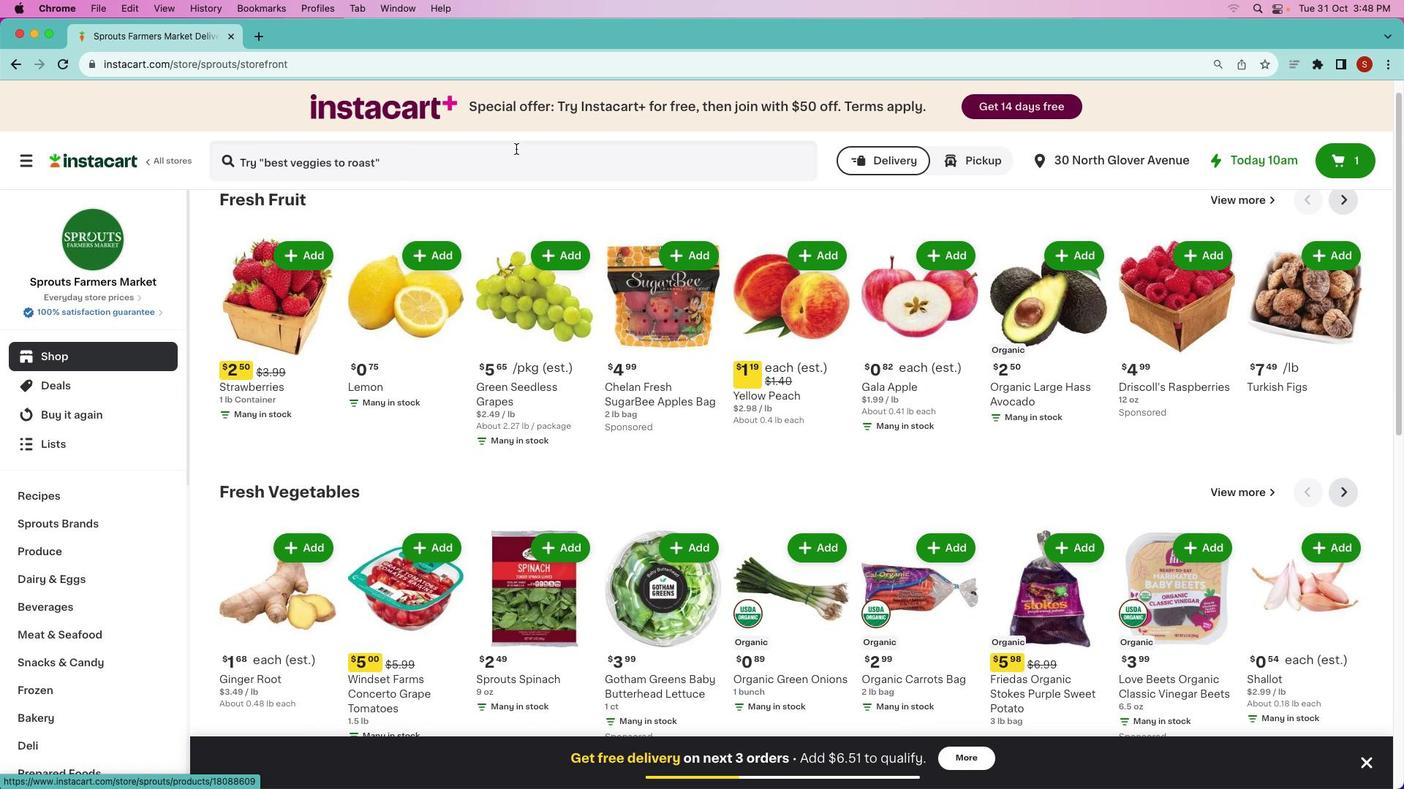 
Action: Mouse pressed left at (515, 148)
Screenshot: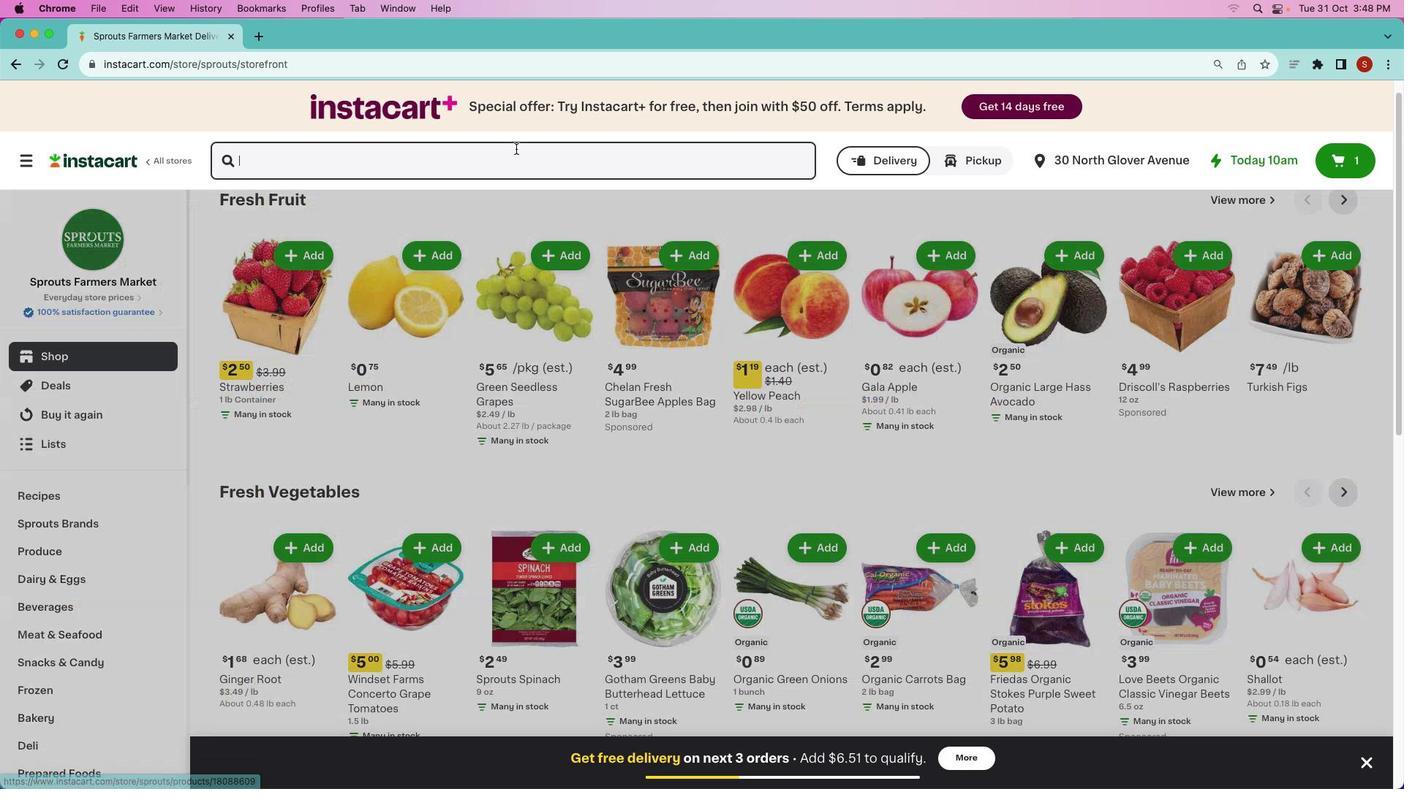 
Action: Mouse moved to (518, 155)
Screenshot: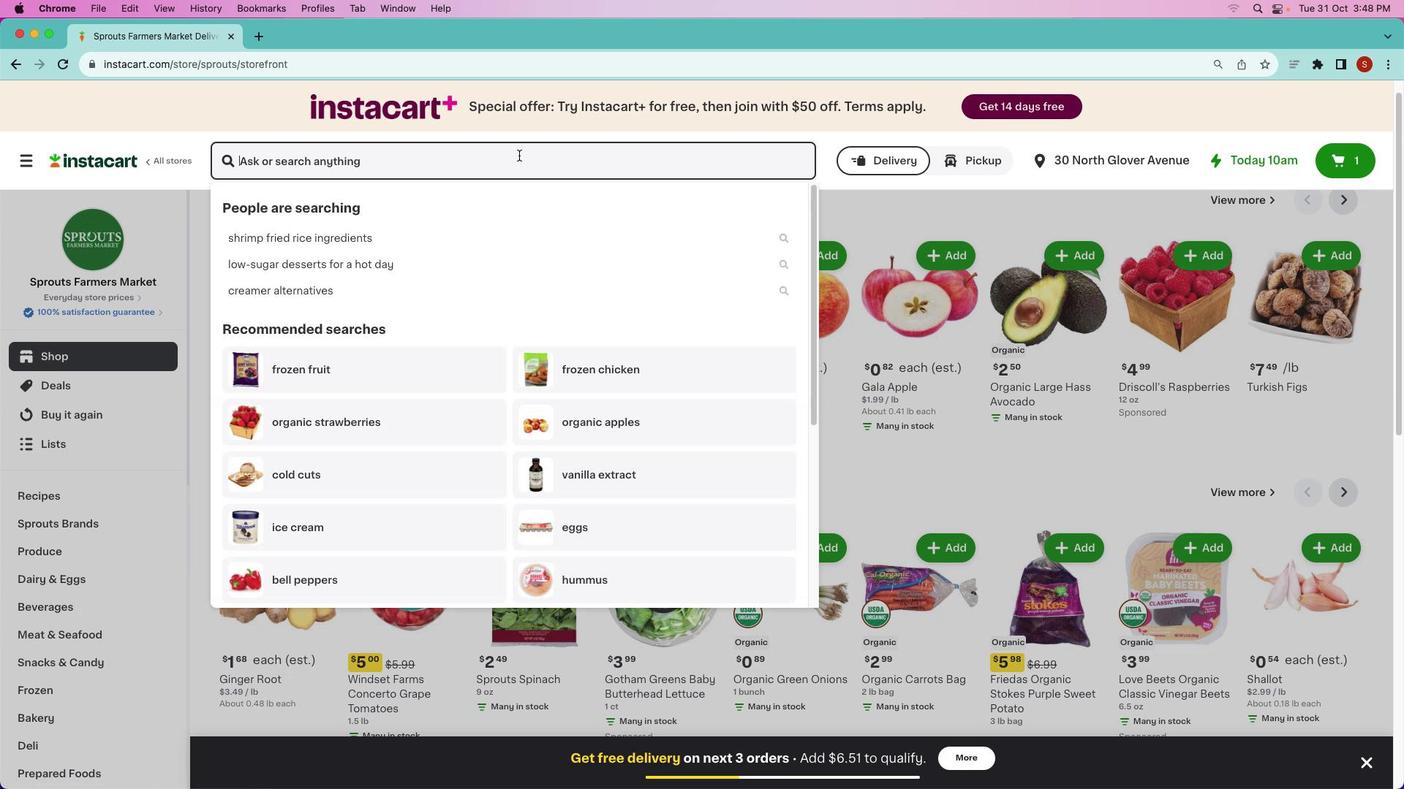 
Action: Key pressed 'S''P''R''O''U''T''S'Key.space'S''H''R''E''D''D''E''D'Key.space'M''E''X''I''C''A''N'Key.space'S''T''Y''L''E'Key.space'C''H''E''S''S'Key.backspace'E'Key.backspaceKey.backspace'E''S''E'Key.spaceKey.enter
Screenshot: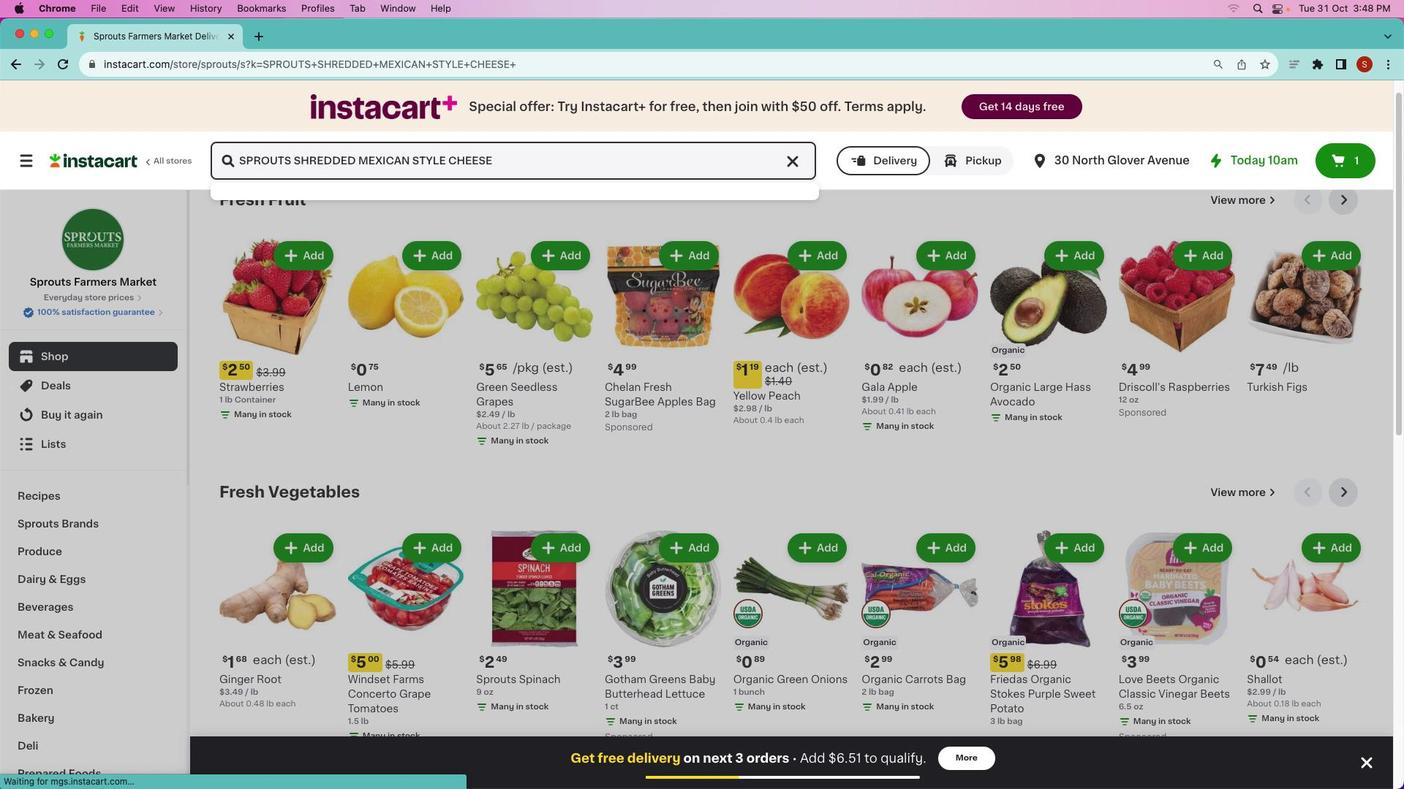 
Action: Mouse moved to (857, 295)
Screenshot: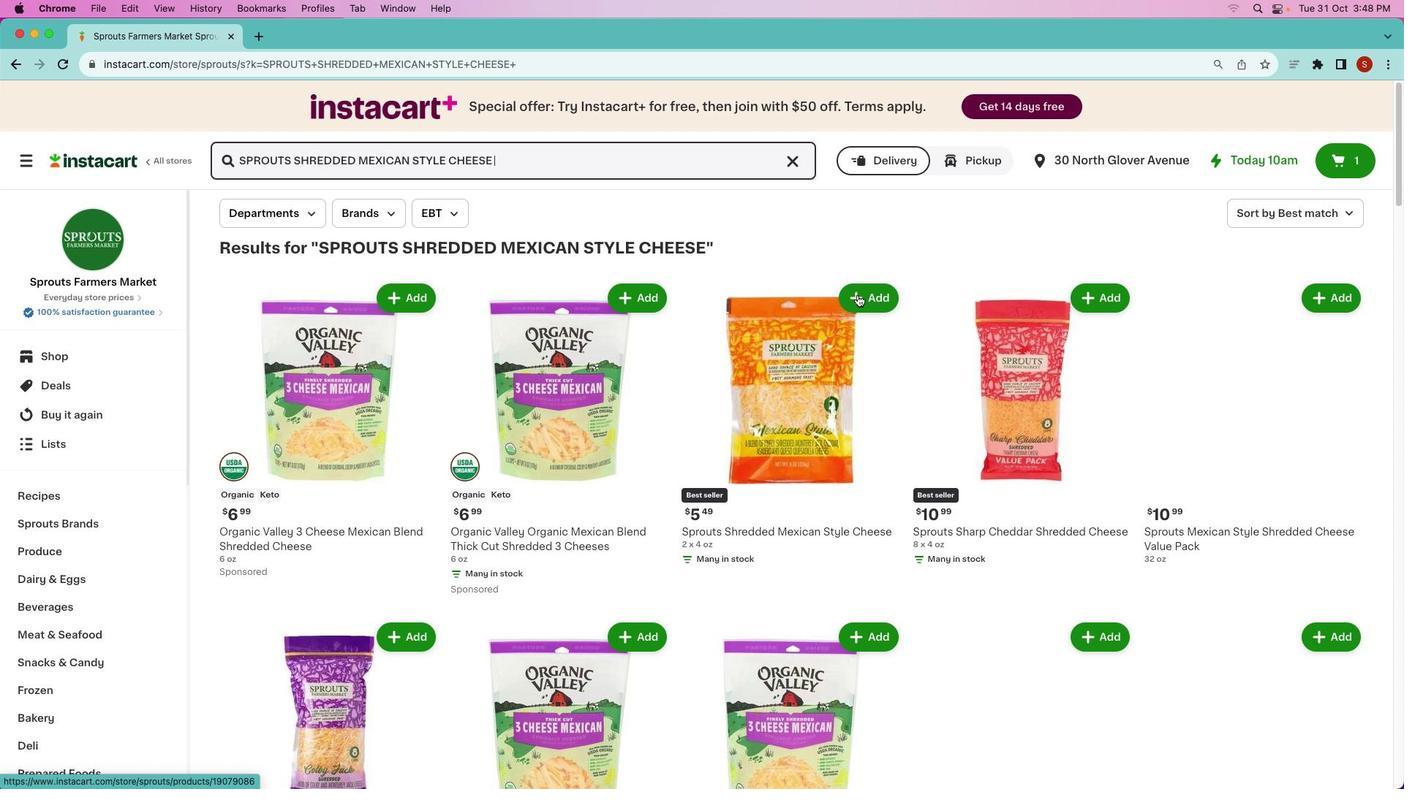 
Action: Mouse pressed left at (857, 295)
Screenshot: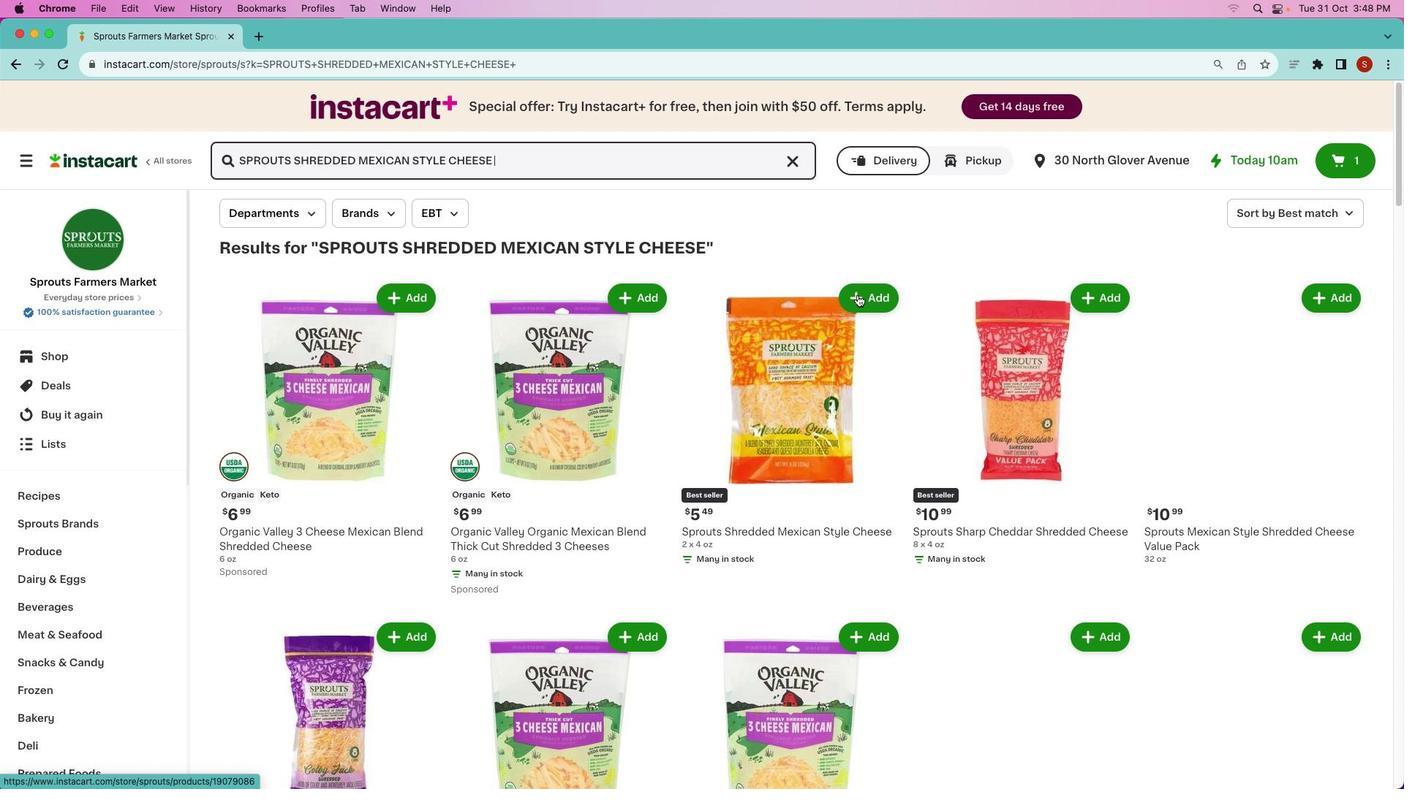
Action: Mouse moved to (835, 386)
Screenshot: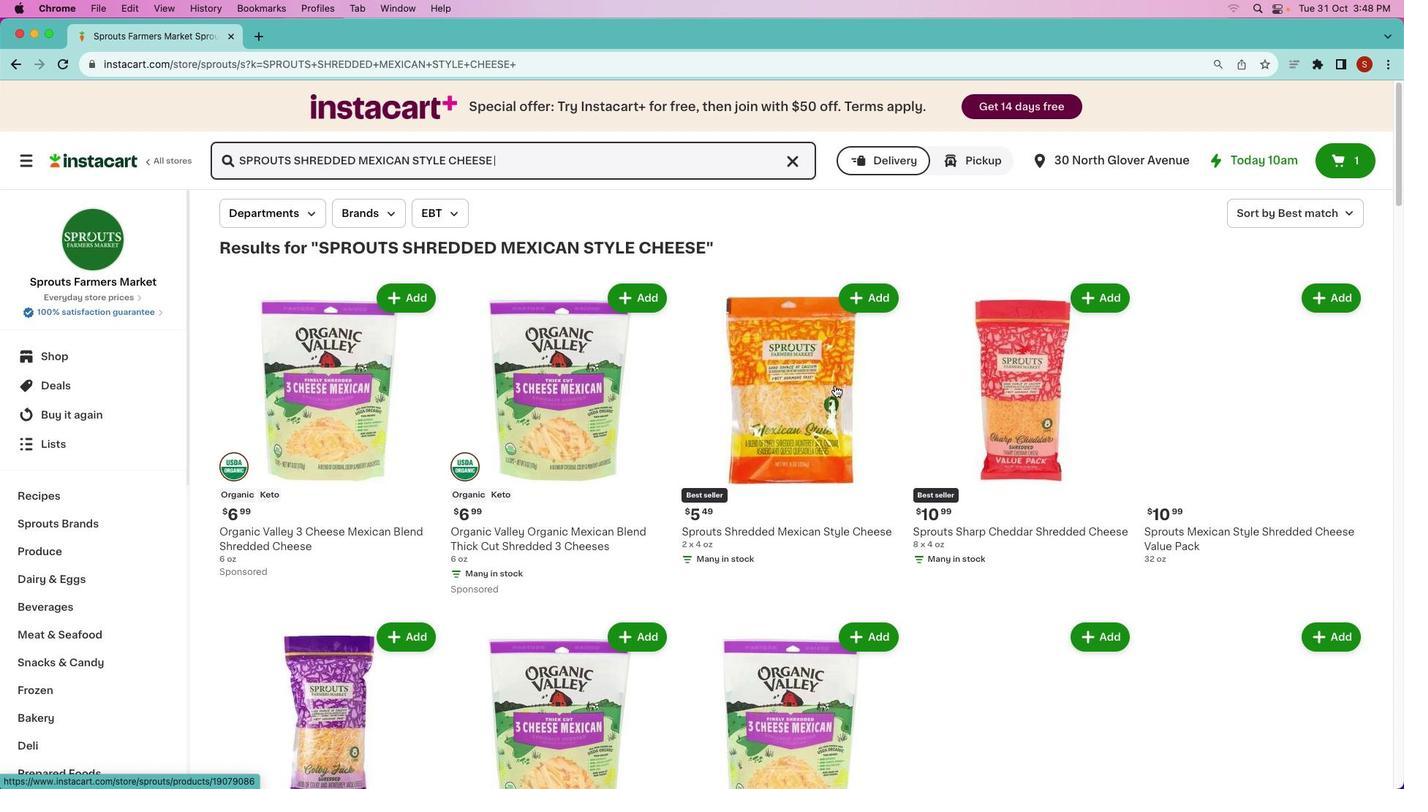 
